 Task: Open Card Customer Support Review in Board Resource Allocation Optimization to Workspace Enterprise Resource Planning Software and add a team member Softage.1@softage.net, a label Purple, a checklist Financial Planning, an attachment from your onedrive, a color Purple and finally, add a card description 'Research and develop new service offering pricing strategy' and a comment 'This task requires us to be proactive in identifying potential risks and taking steps to mitigate them.'. Add a start date 'Jan 01, 1900' with a due date 'Jan 08, 1900'
Action: Mouse moved to (219, 145)
Screenshot: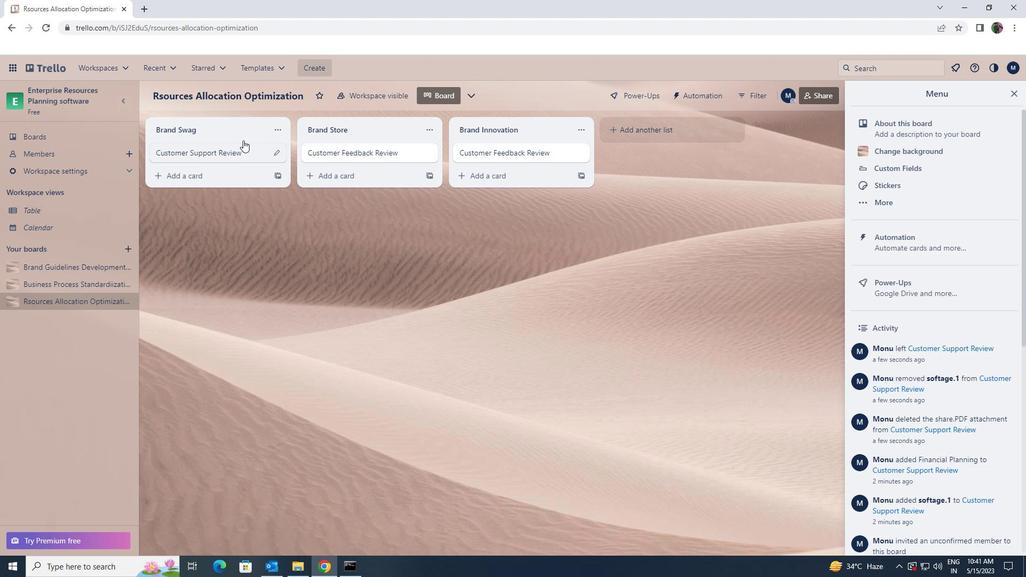 
Action: Mouse pressed left at (219, 145)
Screenshot: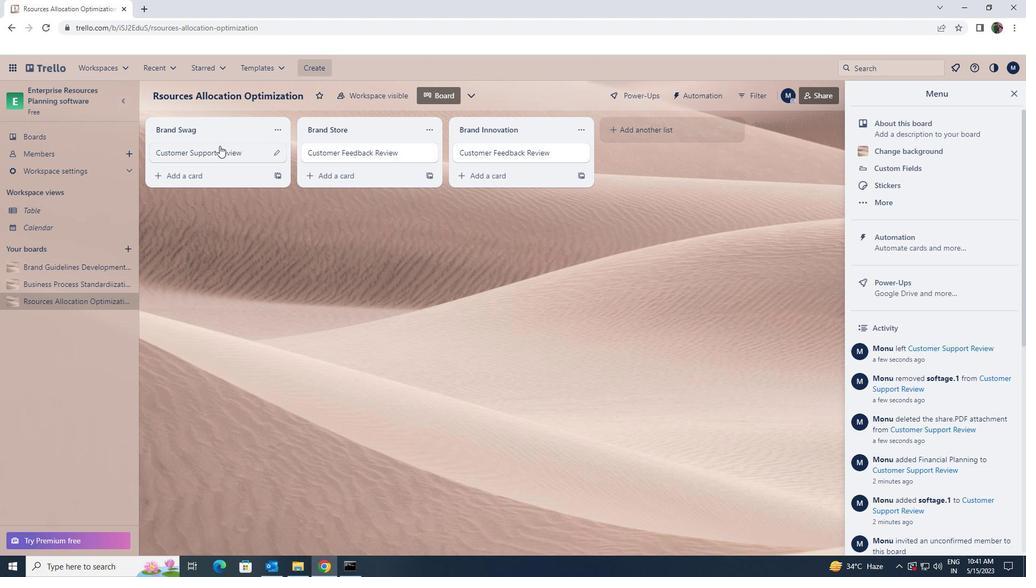 
Action: Mouse moved to (639, 151)
Screenshot: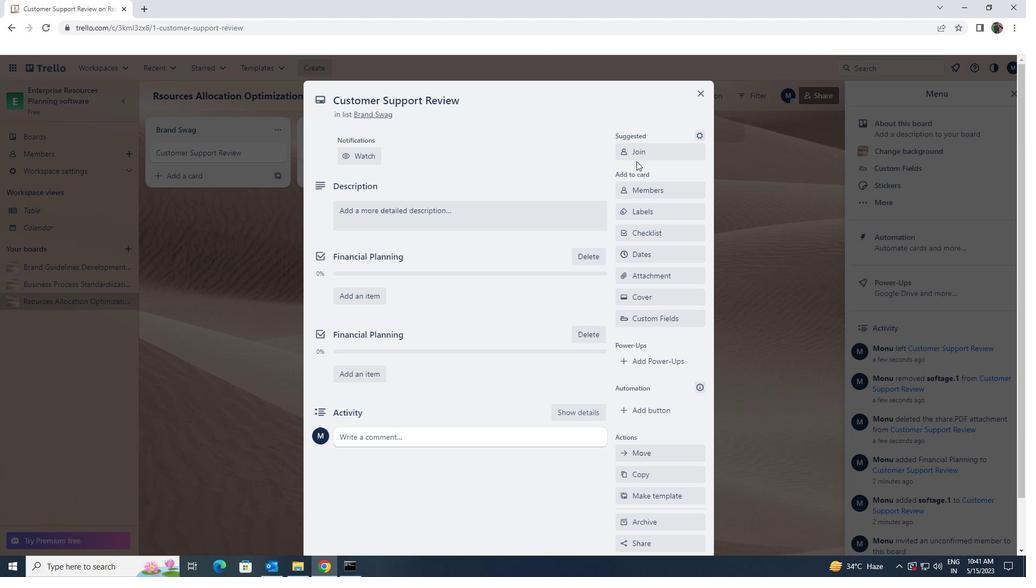 
Action: Mouse pressed left at (639, 151)
Screenshot: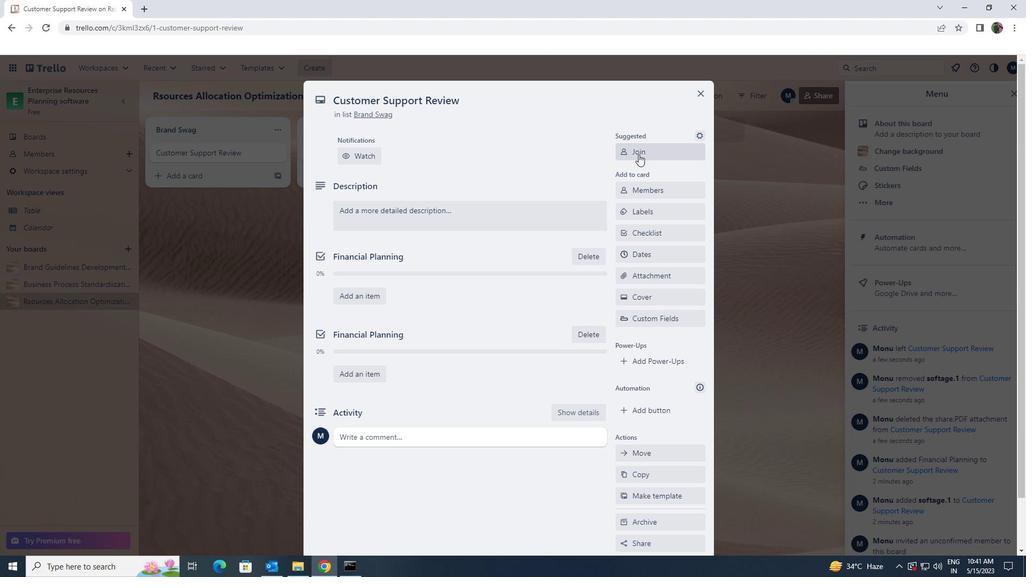 
Action: Mouse pressed left at (639, 151)
Screenshot: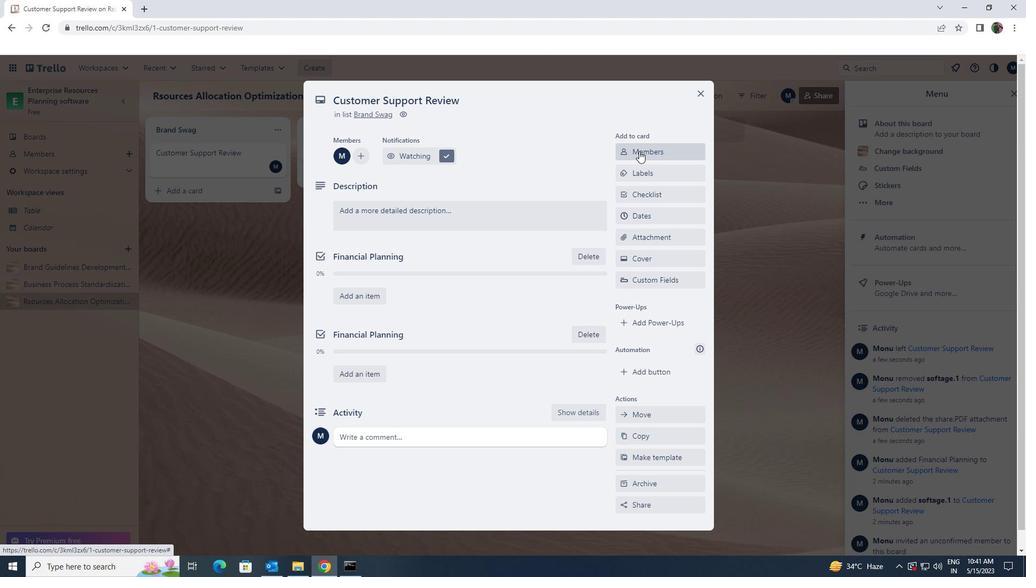 
Action: Key pressed softg<Key.backspace>age.1<Key.shift>@SOFTAGE.NET
Screenshot: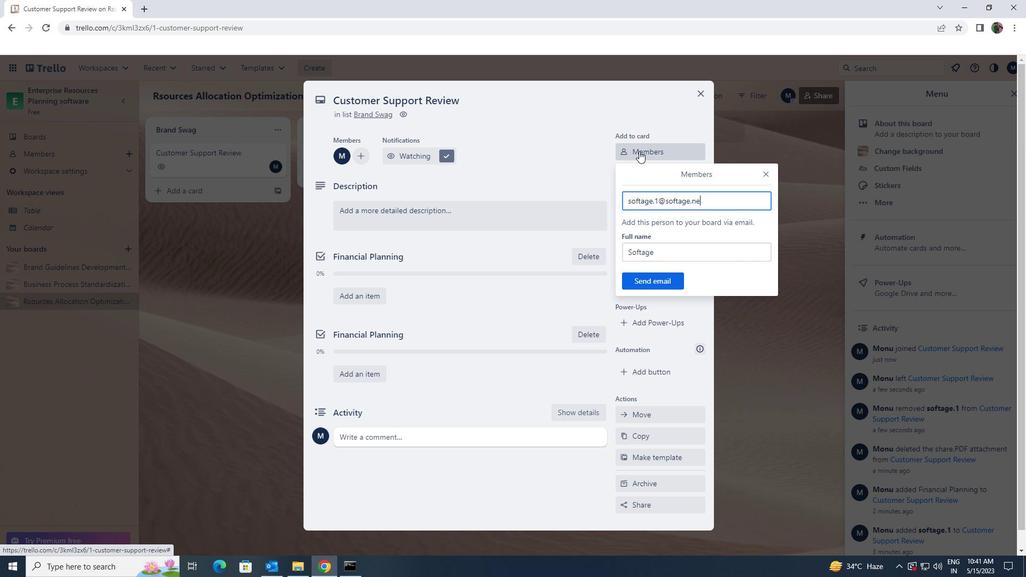 
Action: Mouse moved to (630, 276)
Screenshot: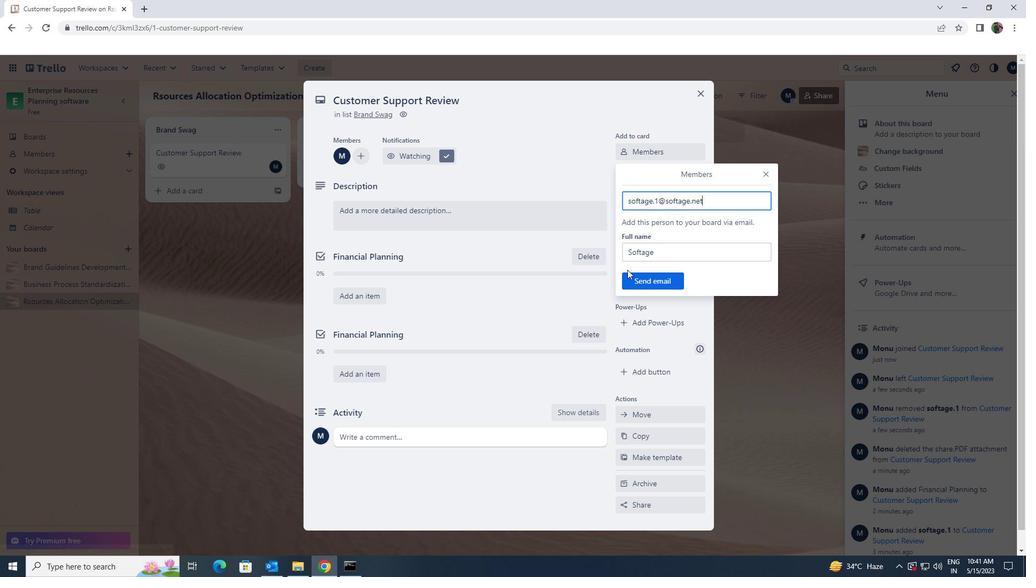 
Action: Mouse pressed left at (630, 276)
Screenshot: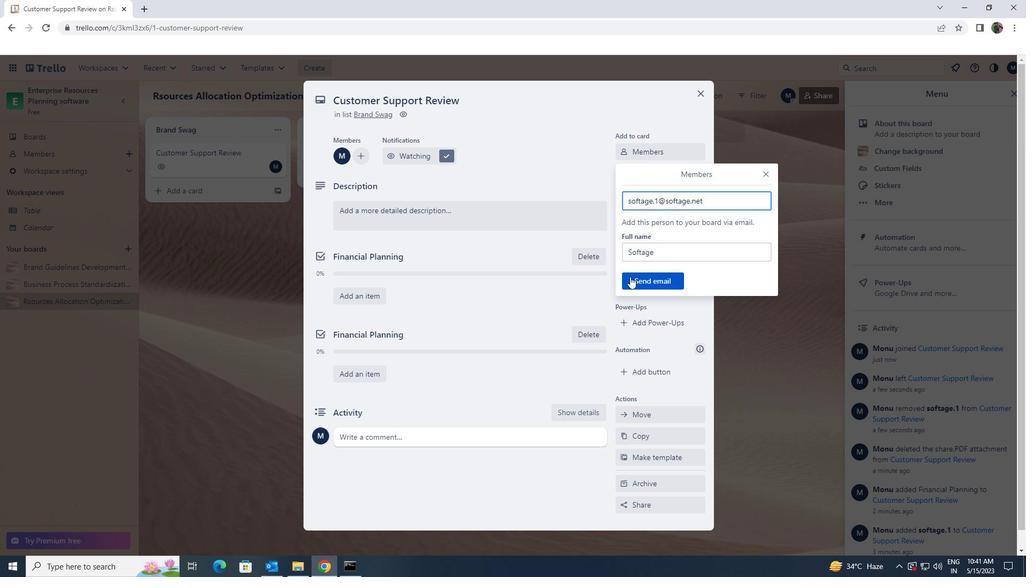 
Action: Mouse pressed left at (630, 276)
Screenshot: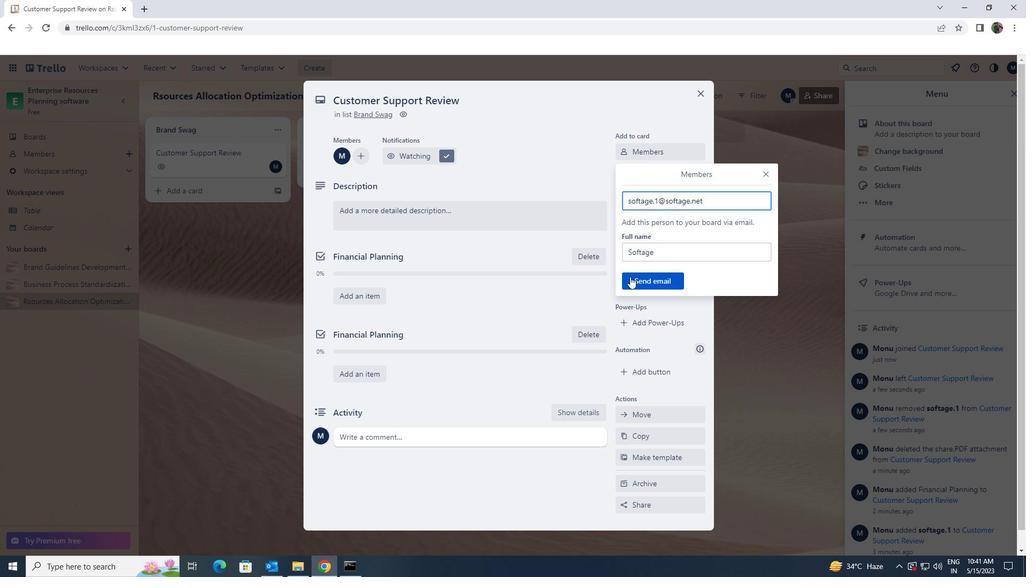 
Action: Mouse moved to (655, 177)
Screenshot: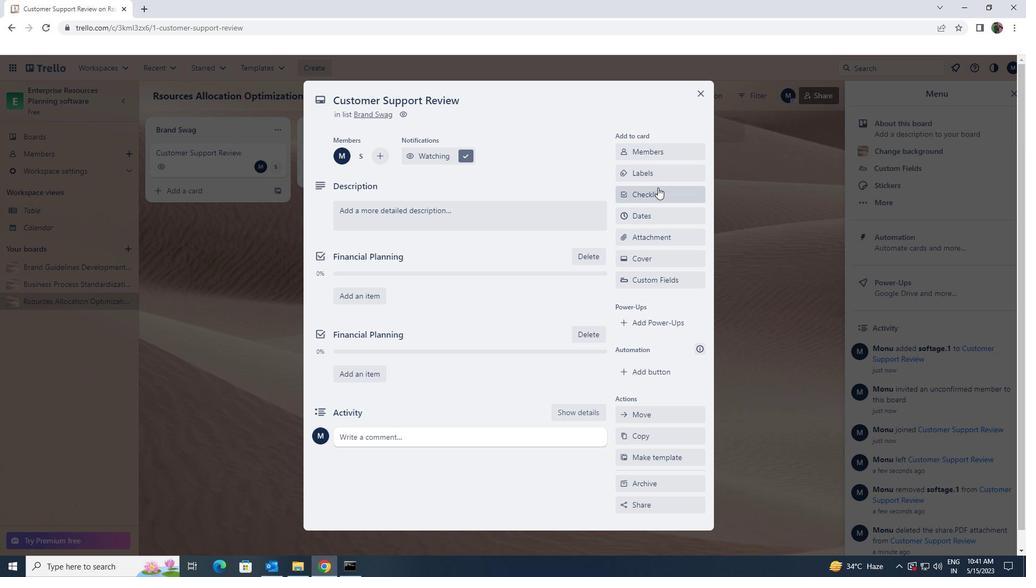 
Action: Mouse pressed left at (655, 177)
Screenshot: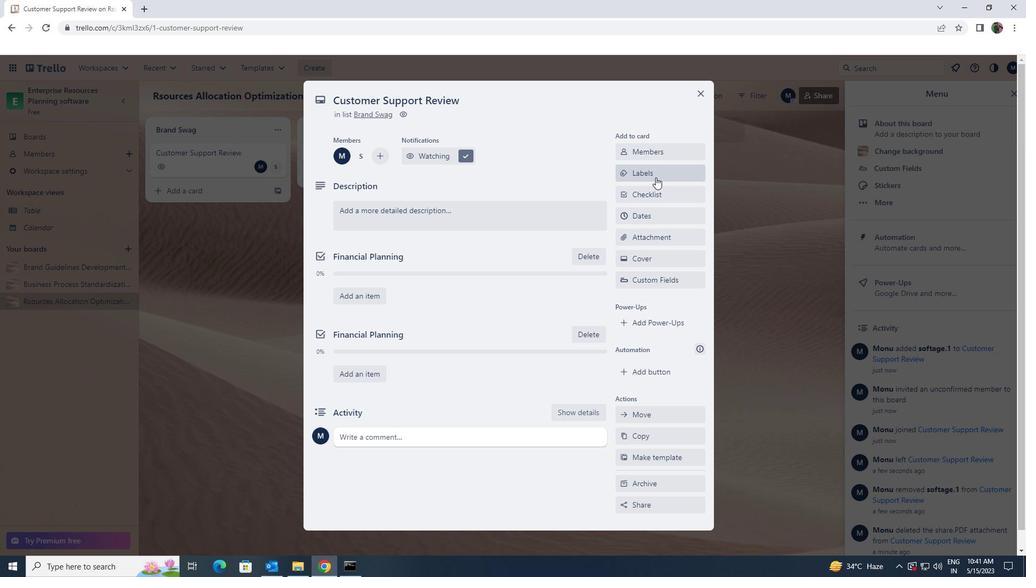 
Action: Mouse moved to (704, 411)
Screenshot: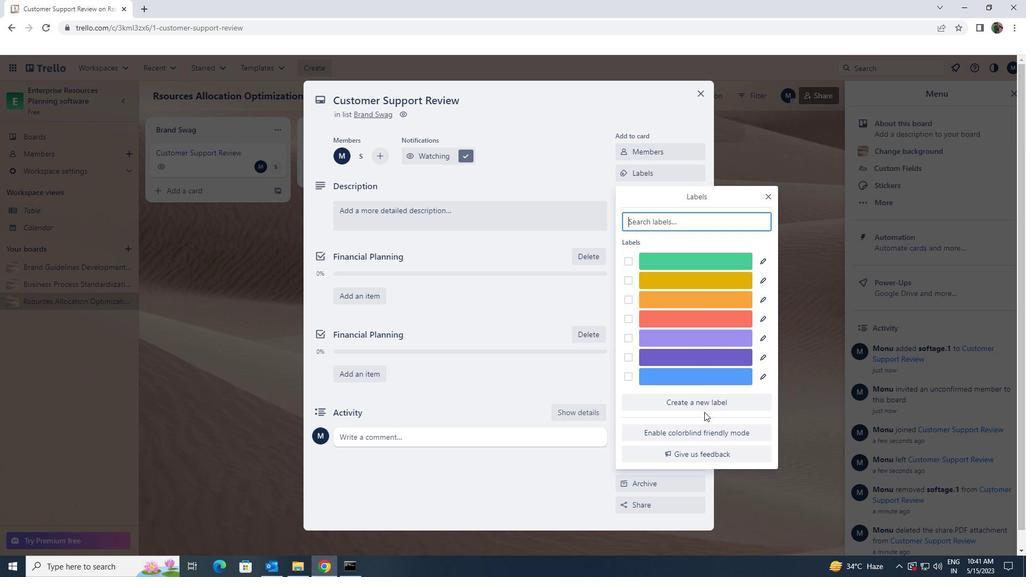 
Action: Mouse pressed left at (704, 411)
Screenshot: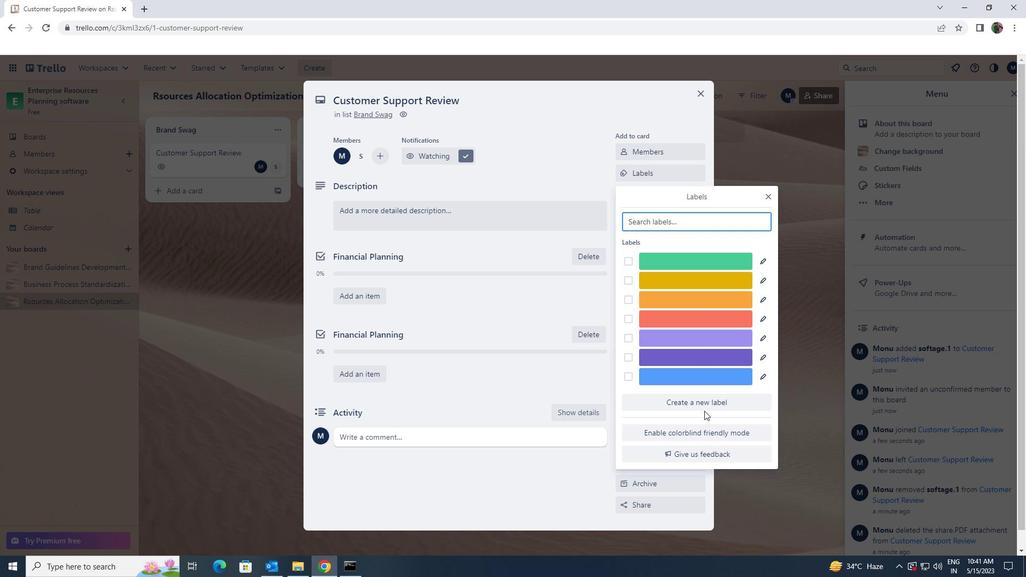 
Action: Mouse moved to (704, 400)
Screenshot: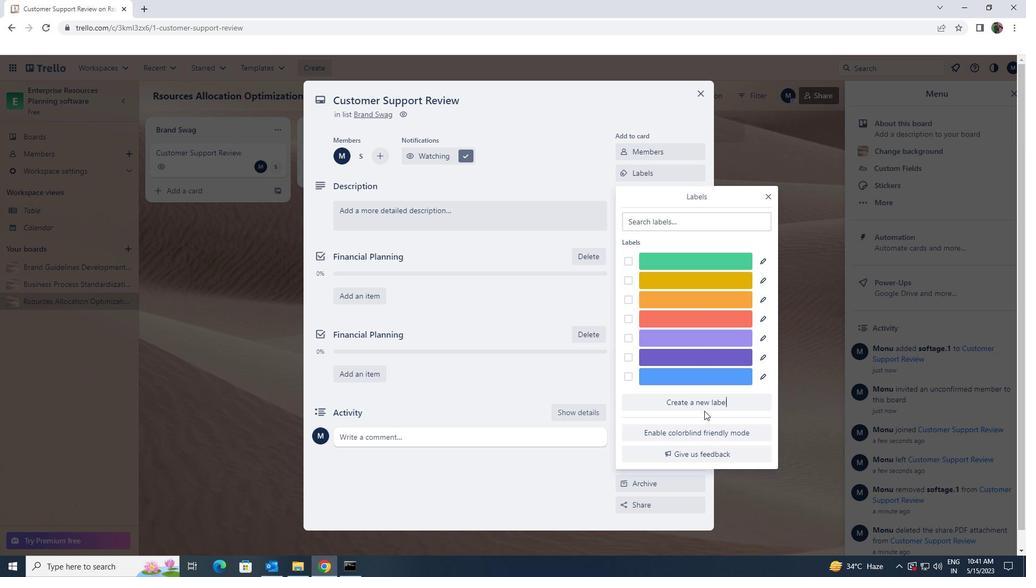 
Action: Mouse pressed left at (704, 400)
Screenshot: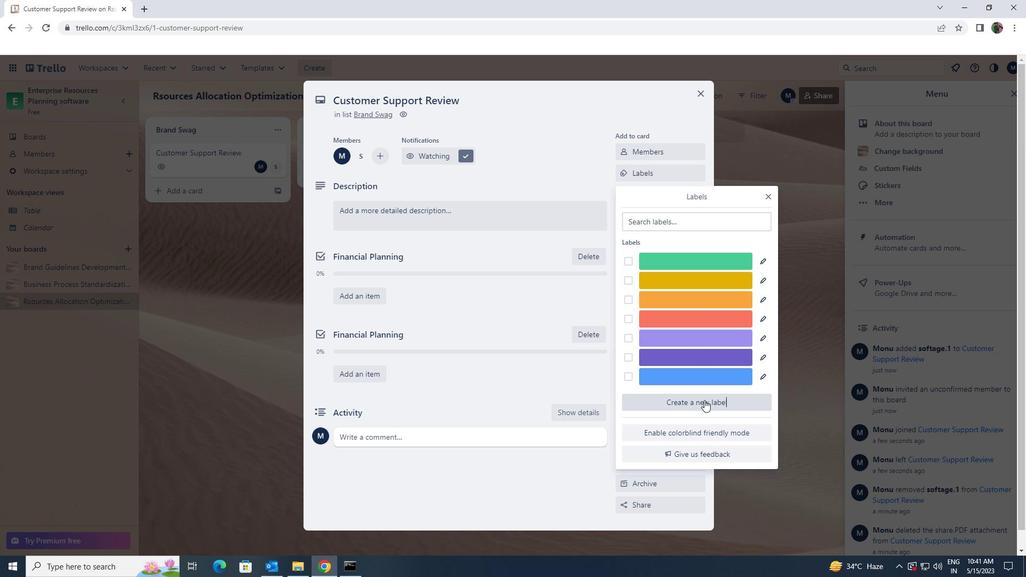 
Action: Mouse moved to (759, 370)
Screenshot: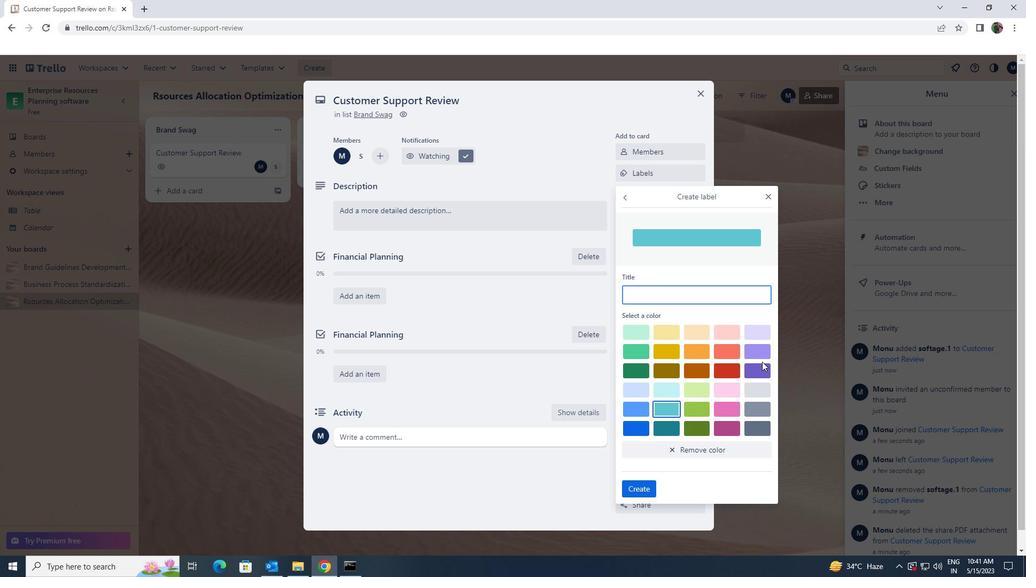 
Action: Mouse pressed left at (759, 370)
Screenshot: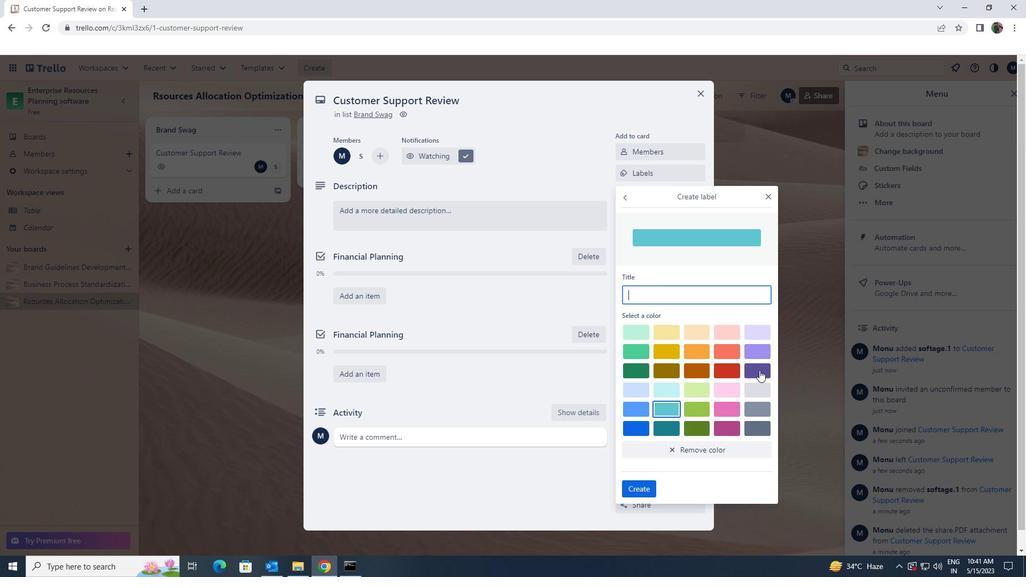 
Action: Mouse moved to (651, 486)
Screenshot: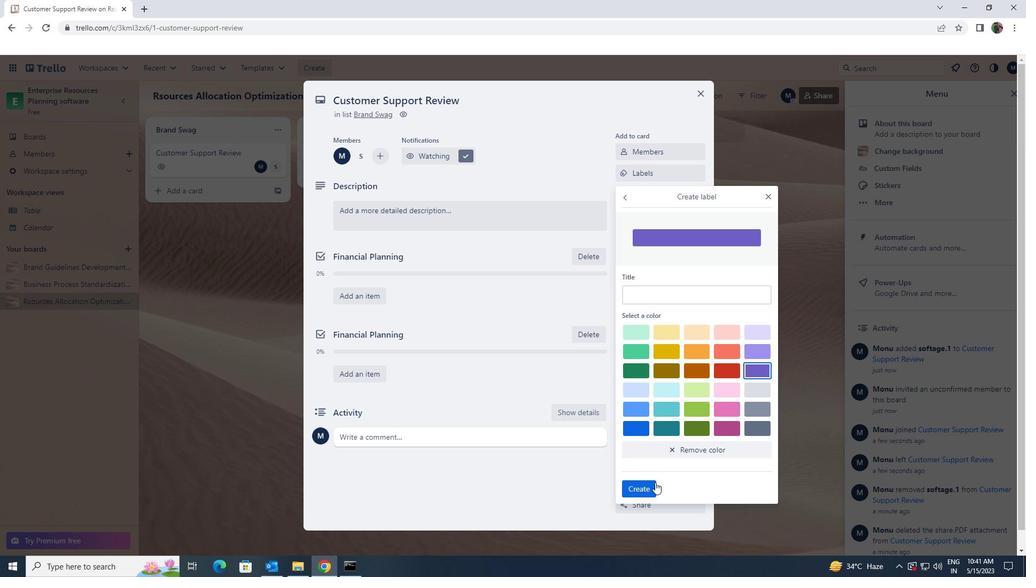 
Action: Mouse pressed left at (651, 486)
Screenshot: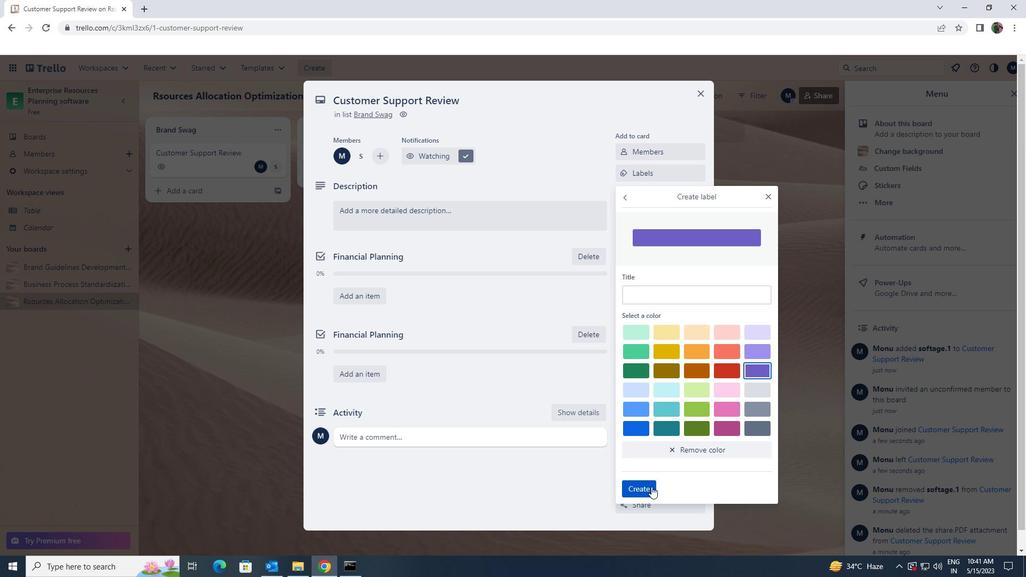 
Action: Mouse moved to (770, 194)
Screenshot: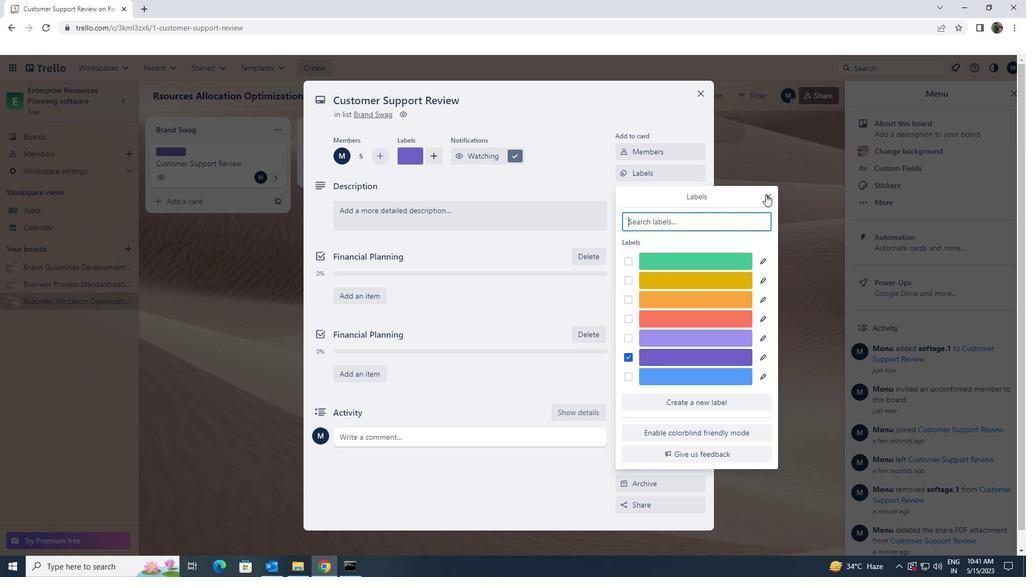 
Action: Mouse pressed left at (770, 194)
Screenshot: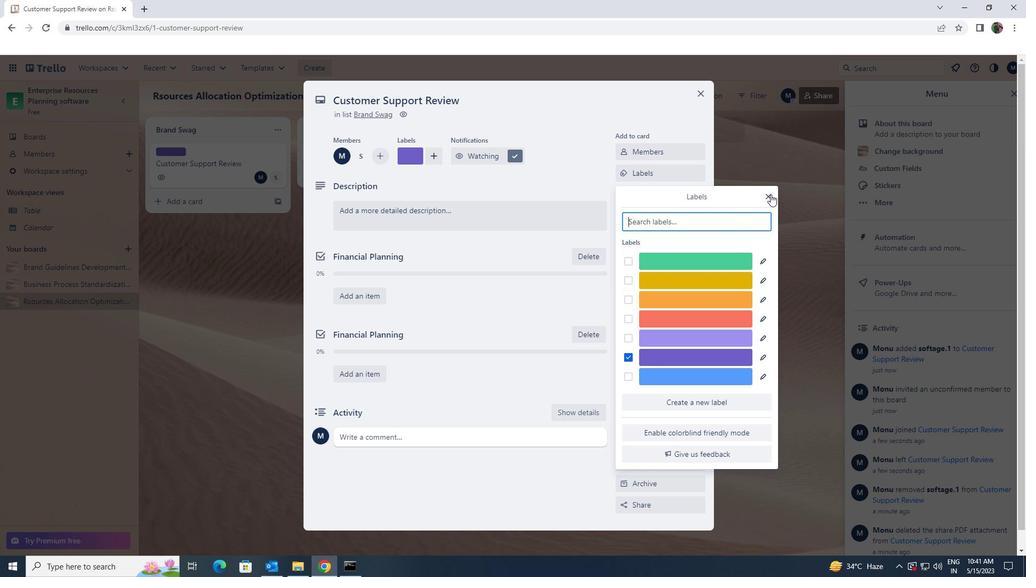 
Action: Mouse moved to (691, 197)
Screenshot: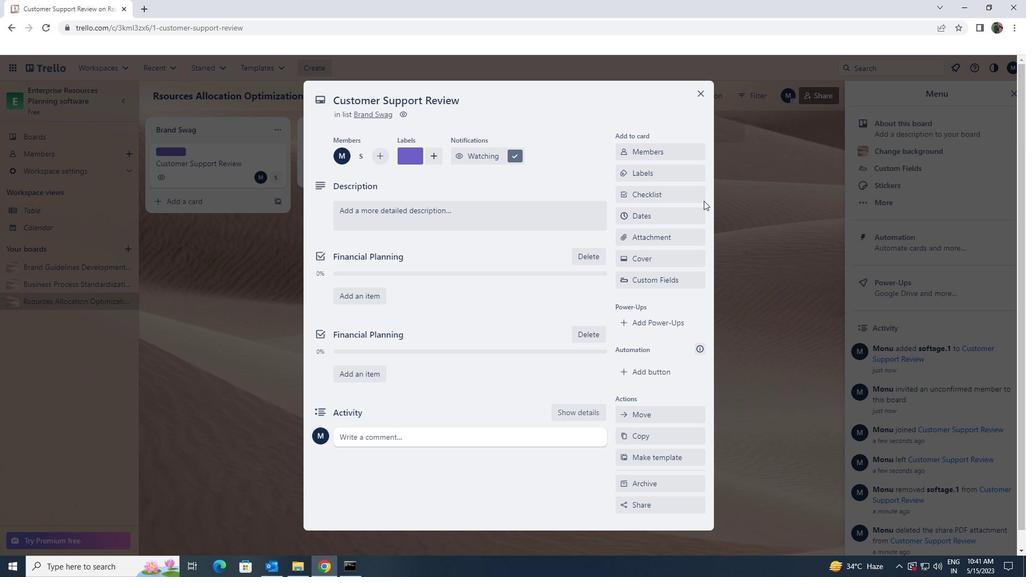 
Action: Mouse pressed left at (691, 197)
Screenshot: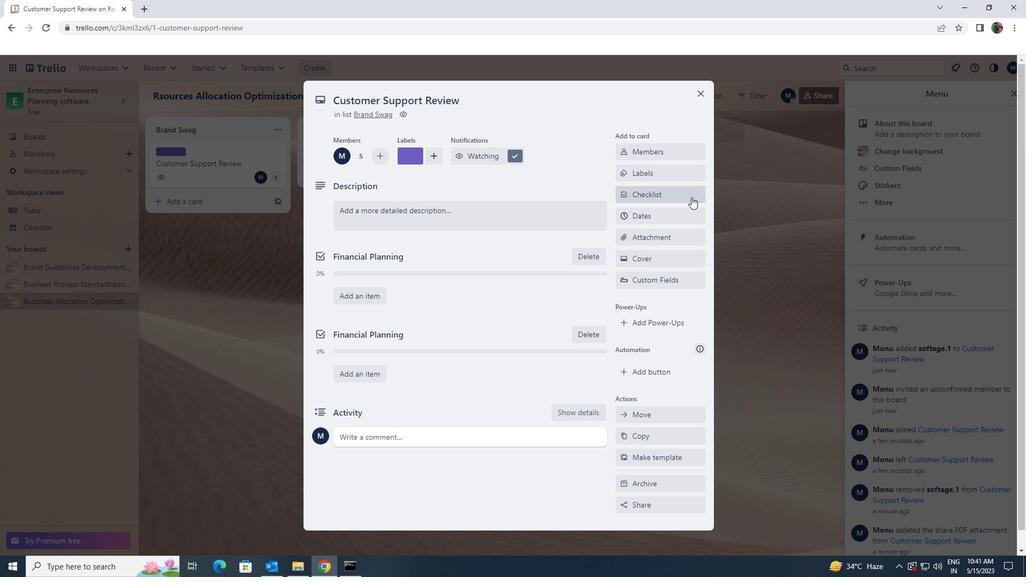 
Action: Key pressed <Key.shift>FINANCIAL<Key.space><Key.shift>PLANNING
Screenshot: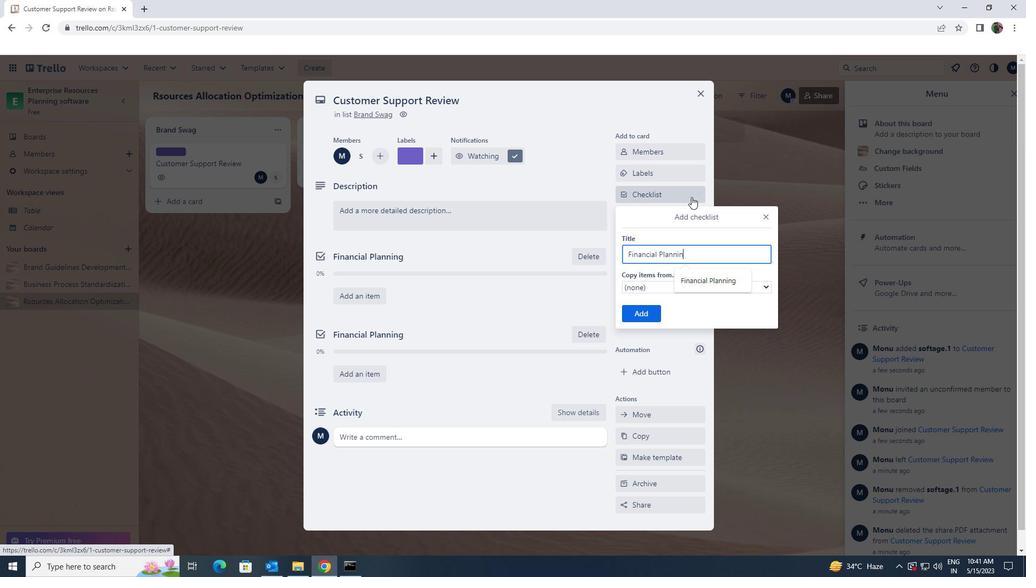 
Action: Mouse moved to (656, 310)
Screenshot: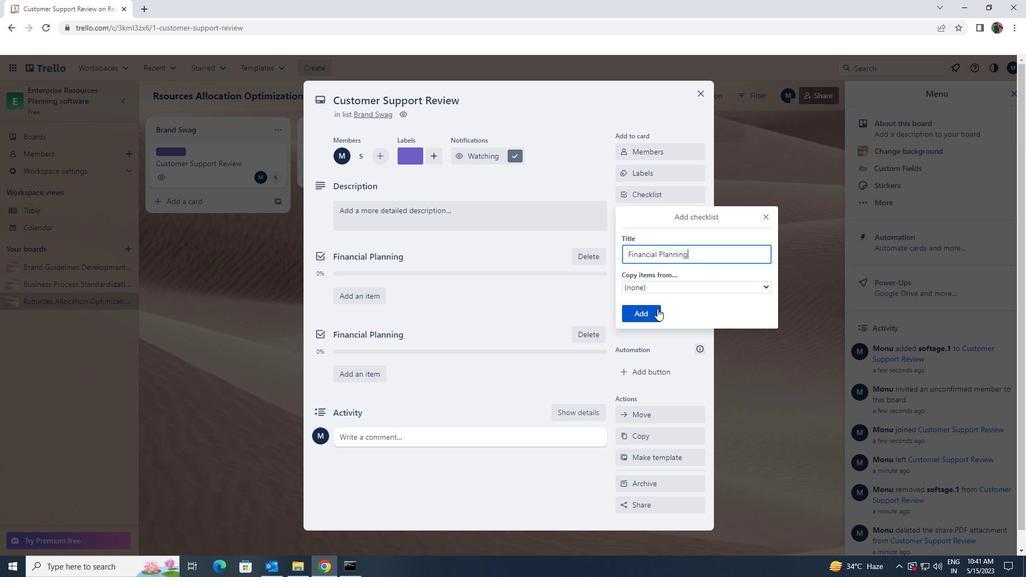 
Action: Mouse pressed left at (656, 310)
Screenshot: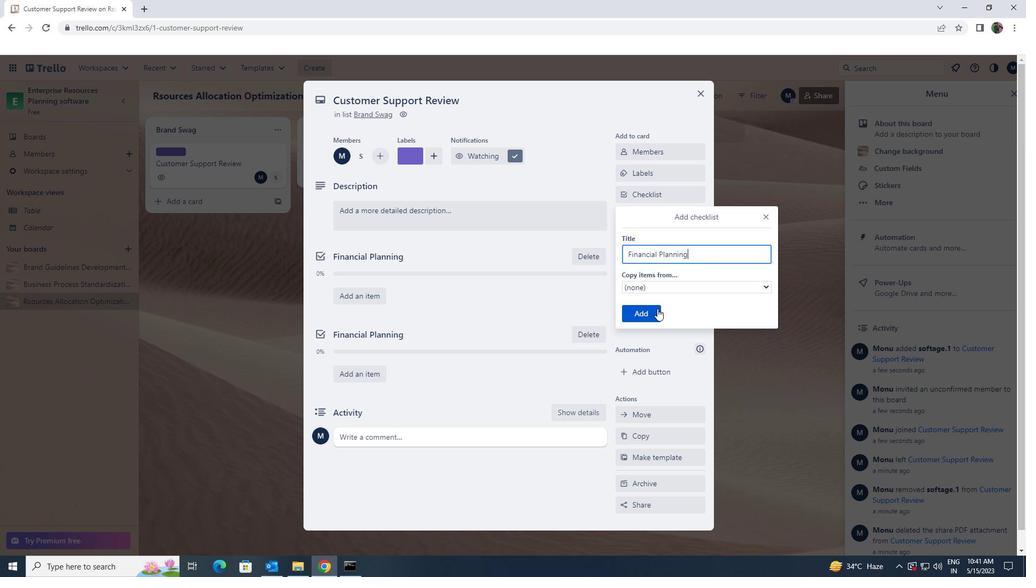 
Action: Mouse moved to (660, 242)
Screenshot: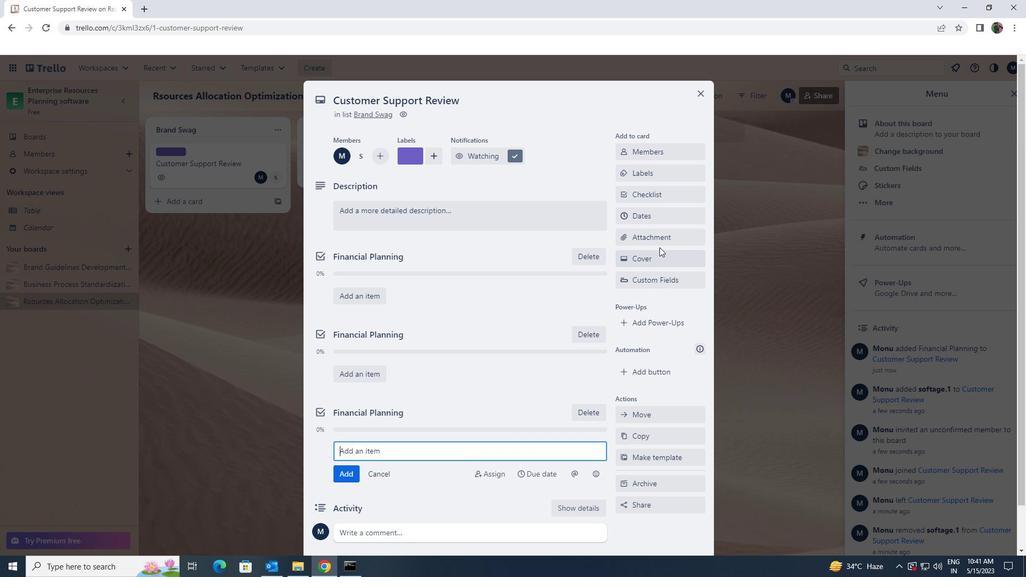 
Action: Mouse pressed left at (660, 242)
Screenshot: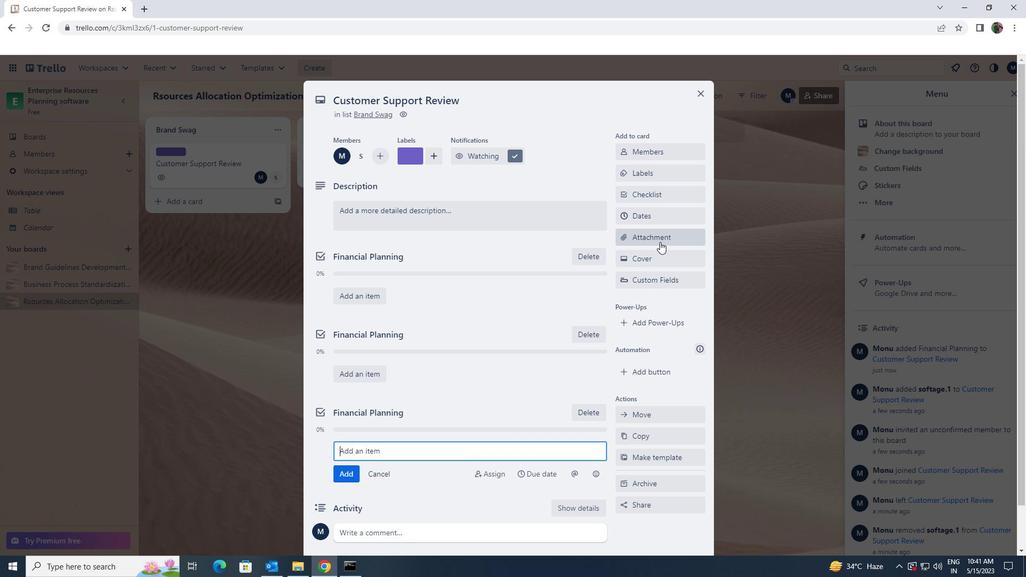 
Action: Mouse moved to (663, 315)
Screenshot: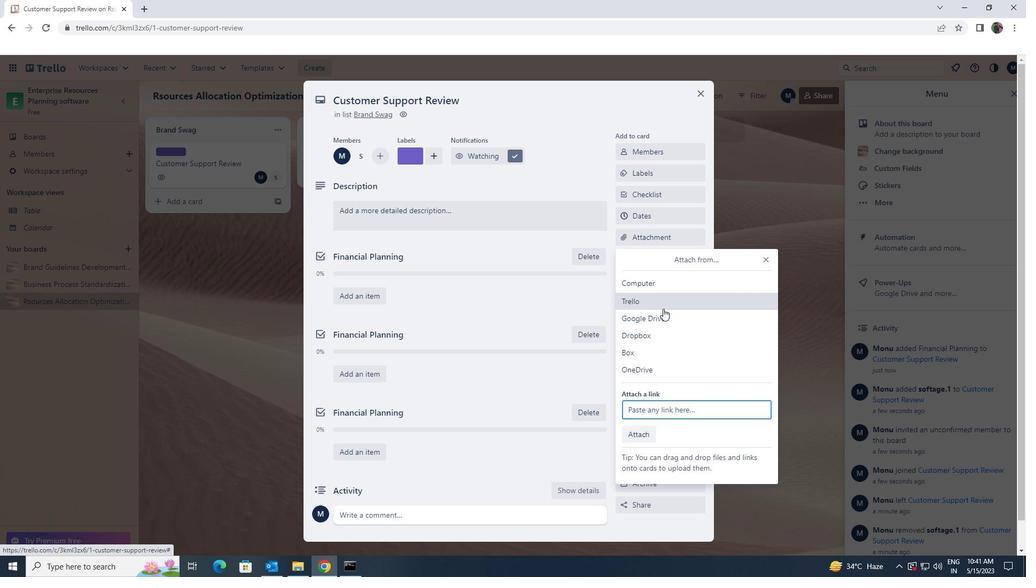
Action: Mouse pressed left at (663, 315)
Screenshot: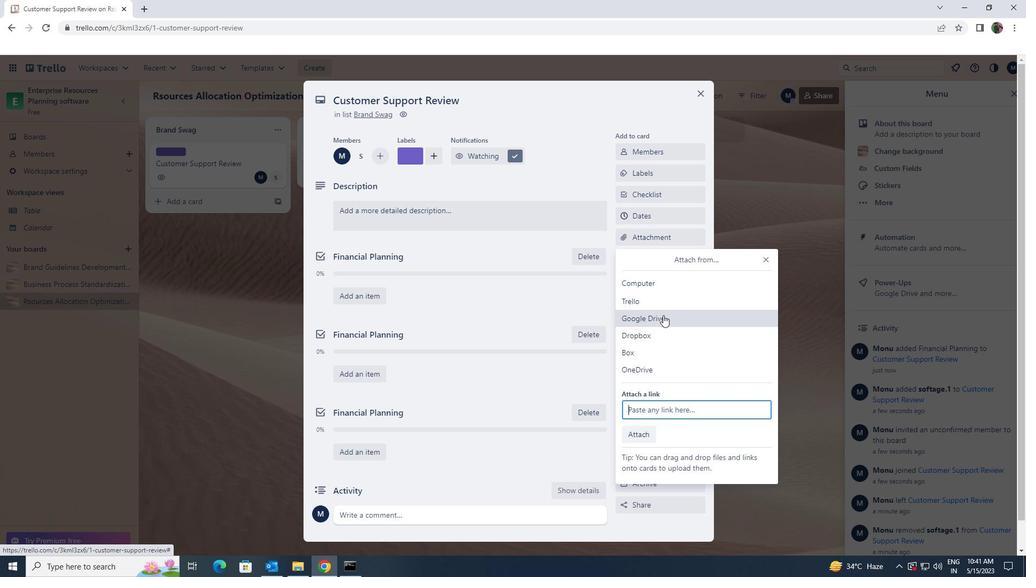
Action: Mouse moved to (434, 379)
Screenshot: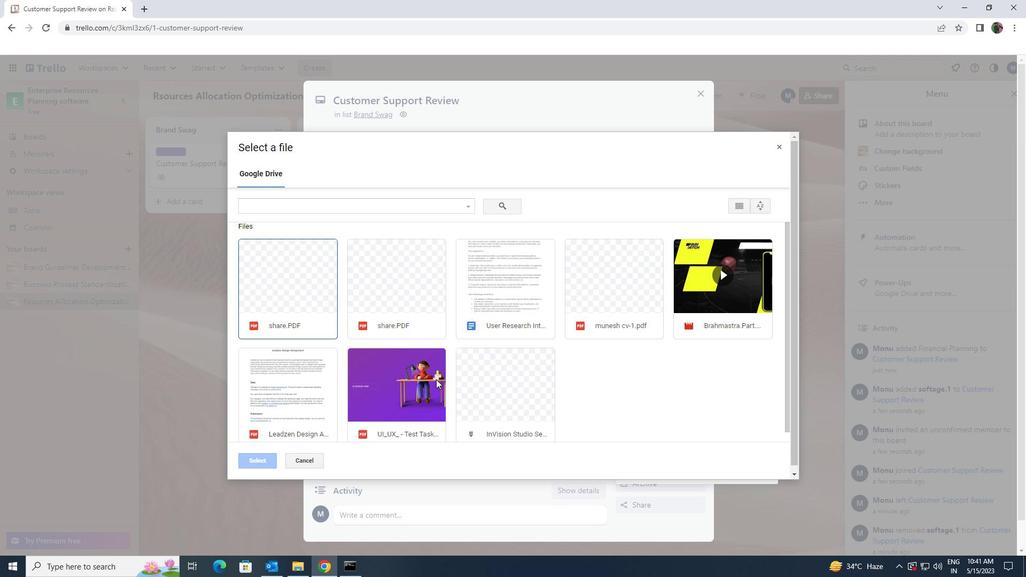 
Action: Mouse pressed left at (434, 379)
Screenshot: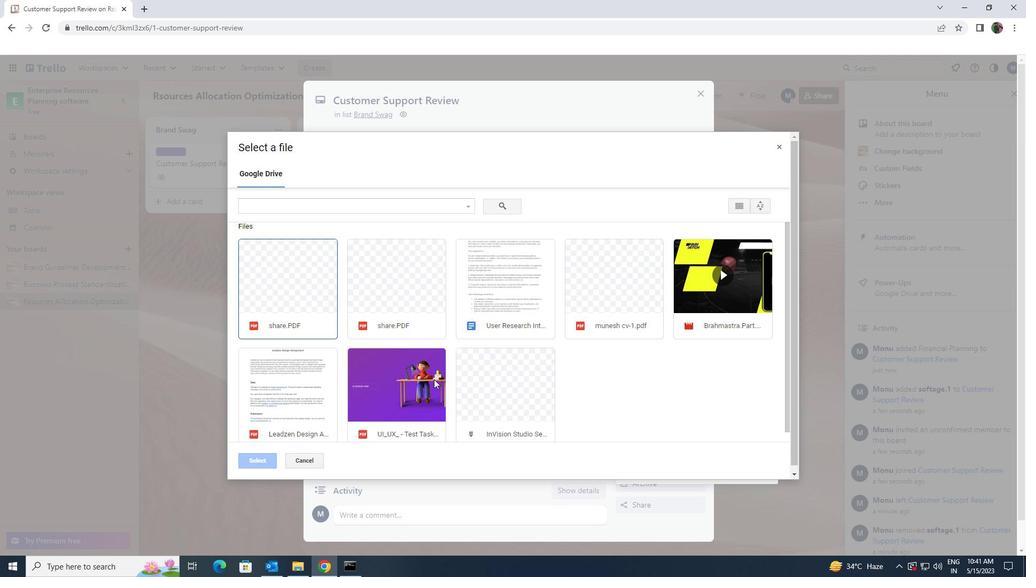 
Action: Mouse moved to (270, 463)
Screenshot: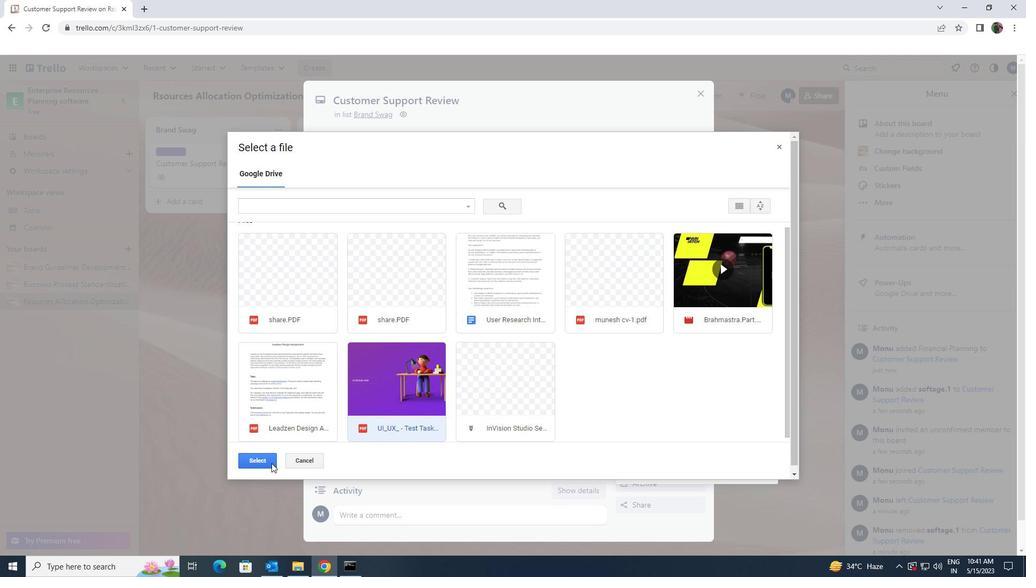 
Action: Mouse pressed left at (270, 463)
Screenshot: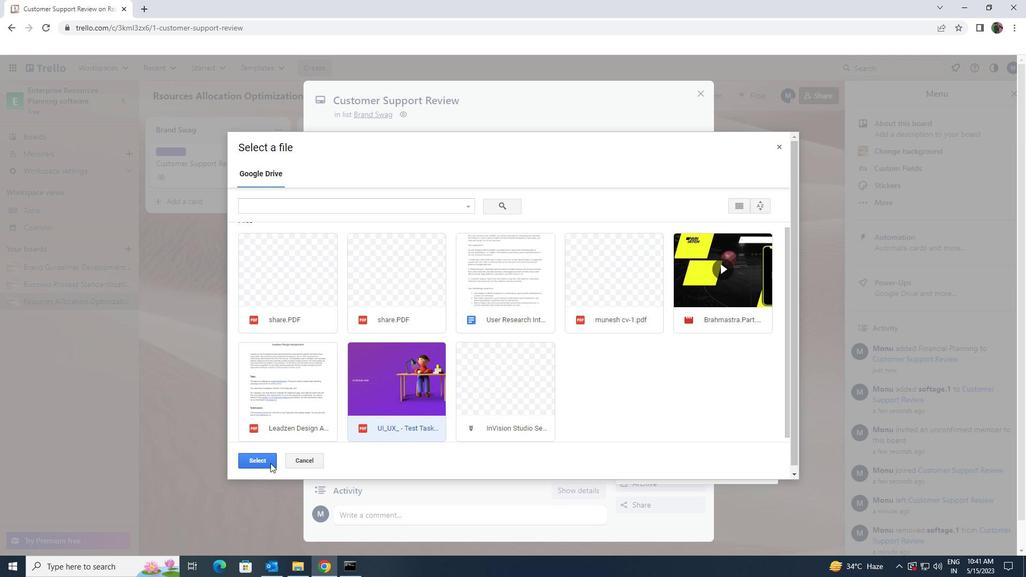 
Action: Mouse moved to (395, 214)
Screenshot: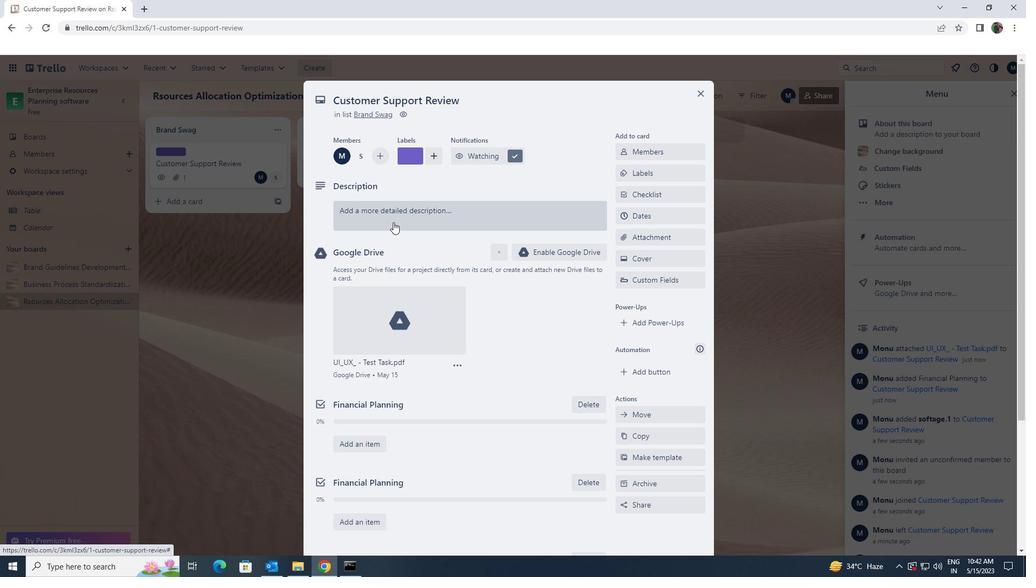 
Action: Mouse pressed left at (395, 214)
Screenshot: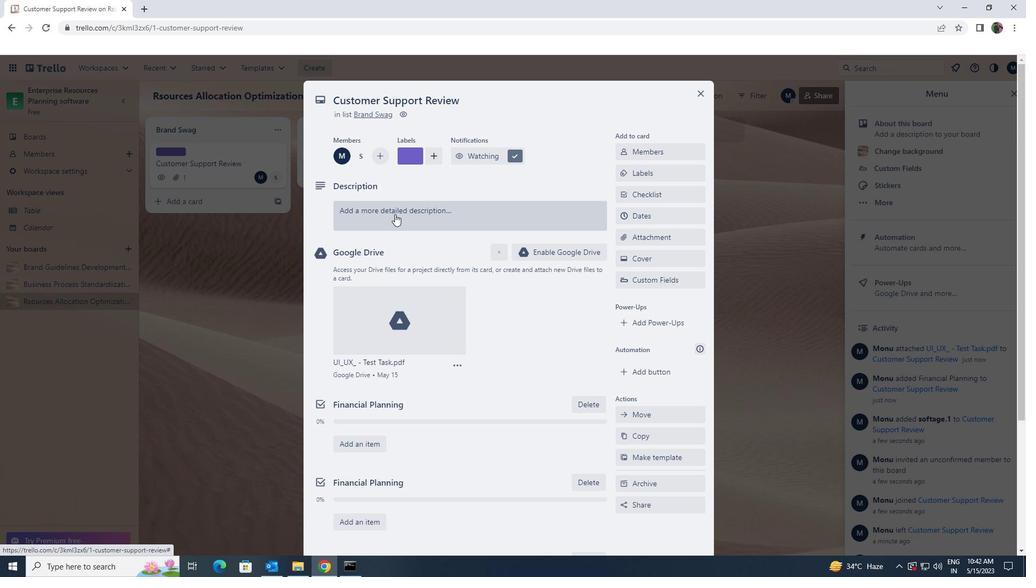 
Action: Key pressed <Key.shift><Key.shift>RESERACH<Key.space>AND<Key.space><Key.shift>DEVELOP<Key.space>NEW<Key.space>SERVICE<Key.space>OFFERING<Key.space><Key.shift>PRICING<Key.space><Key.shift>STA<Key.backspace>RATEGY
Screenshot: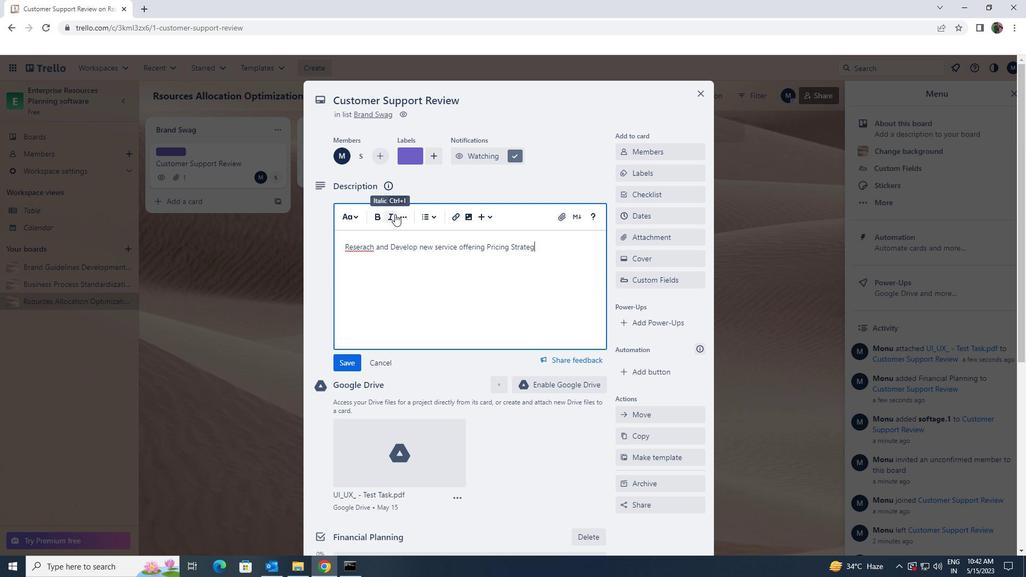 
Action: Mouse moved to (358, 248)
Screenshot: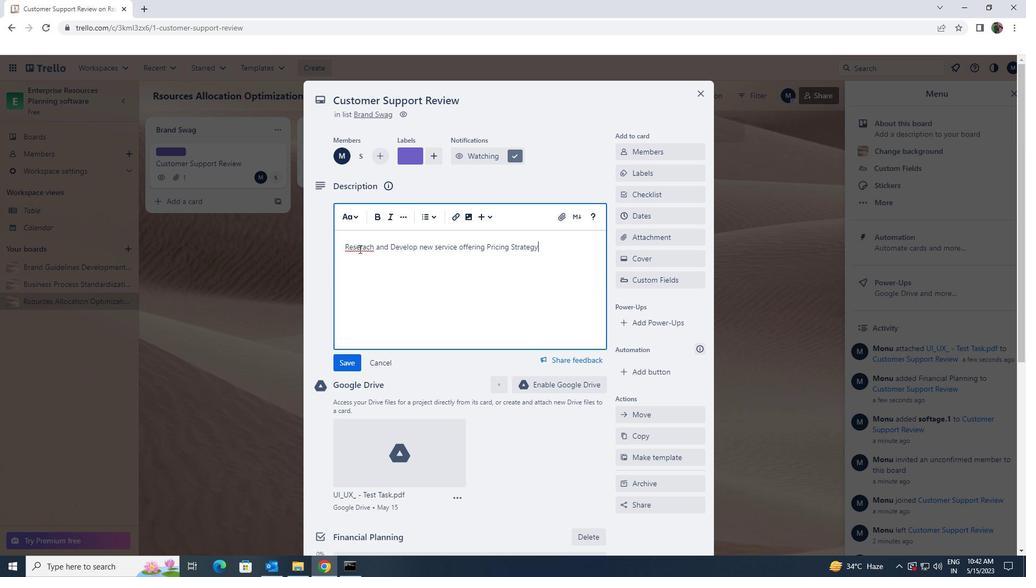 
Action: Mouse pressed left at (358, 248)
Screenshot: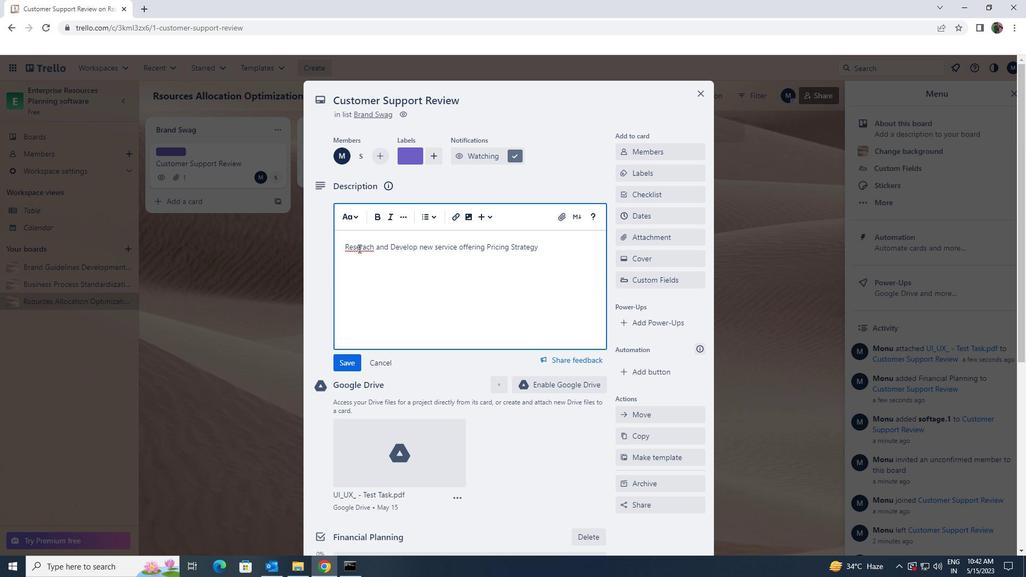 
Action: Key pressed A
Screenshot: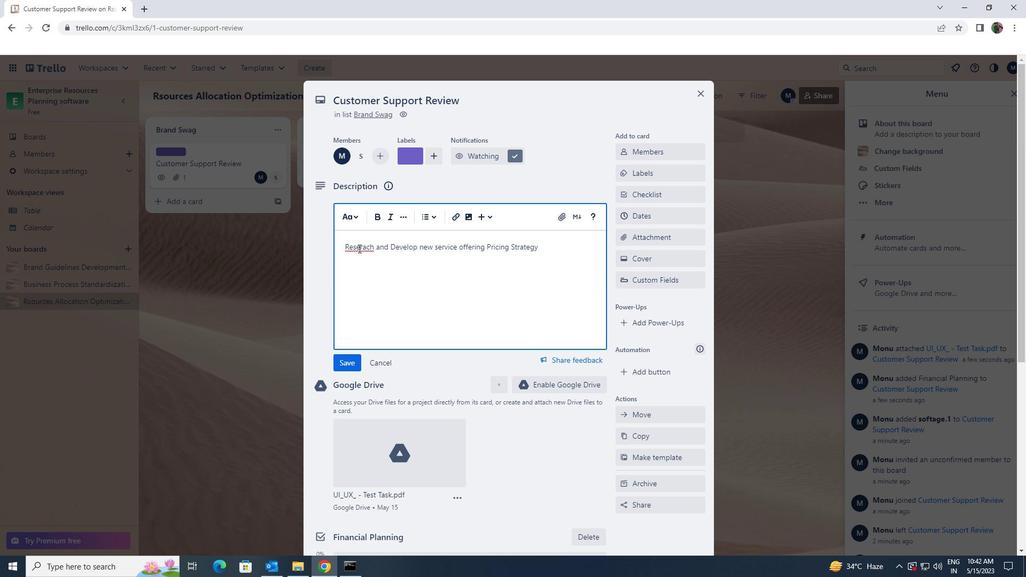 
Action: Mouse moved to (372, 243)
Screenshot: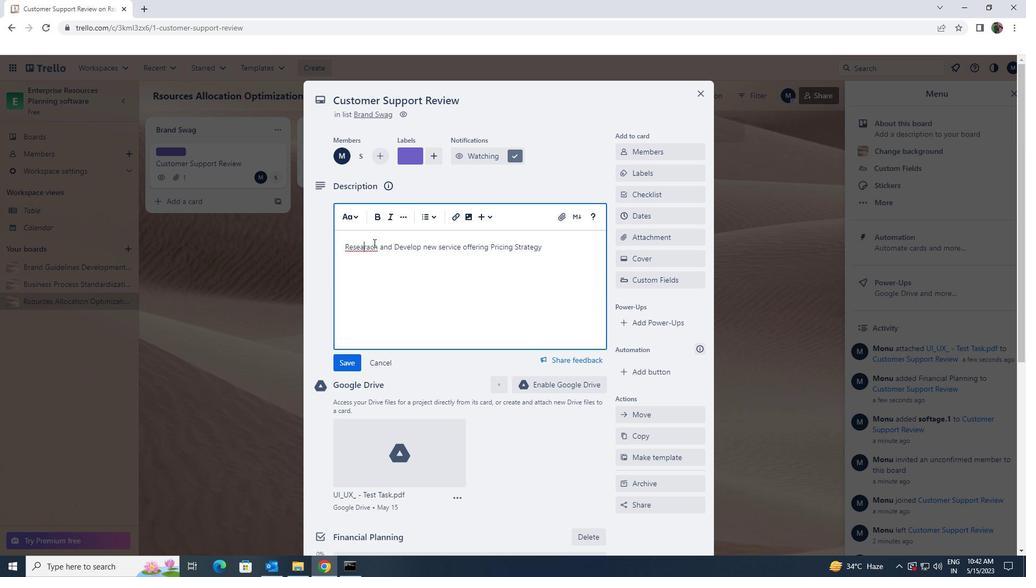 
Action: Mouse pressed left at (372, 243)
Screenshot: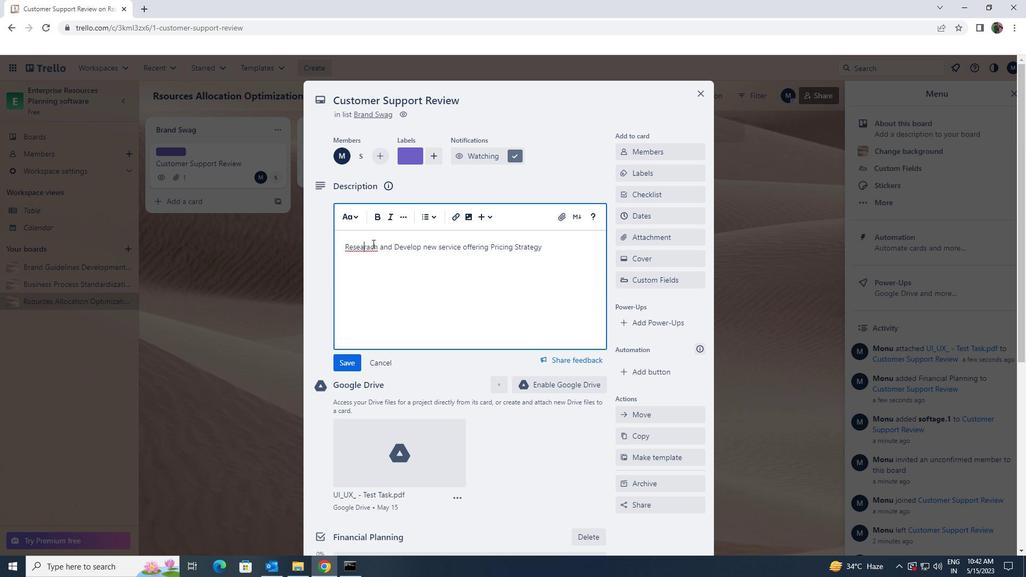 
Action: Mouse moved to (364, 245)
Screenshot: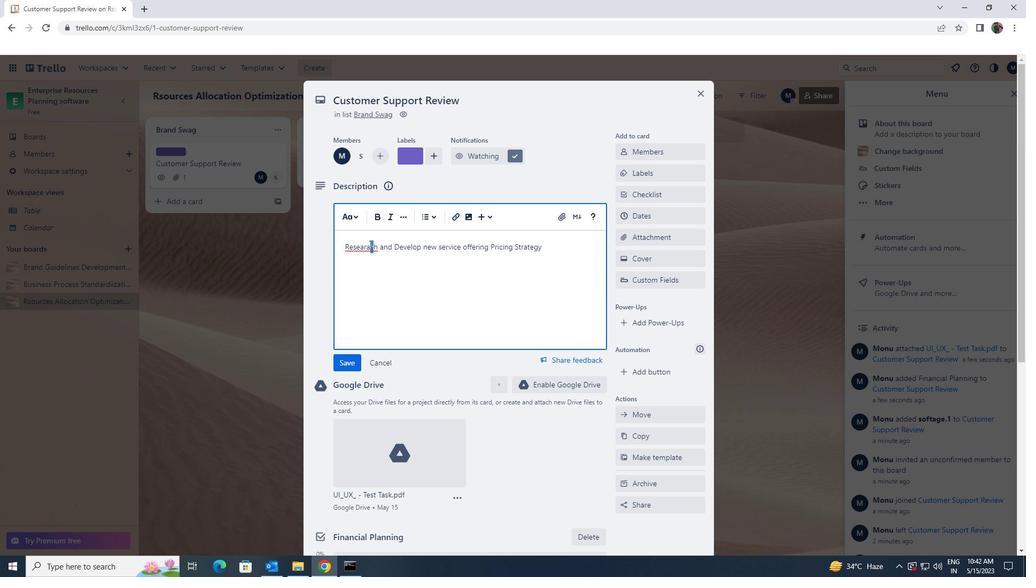 
Action: Key pressed <Key.backspace>
Screenshot: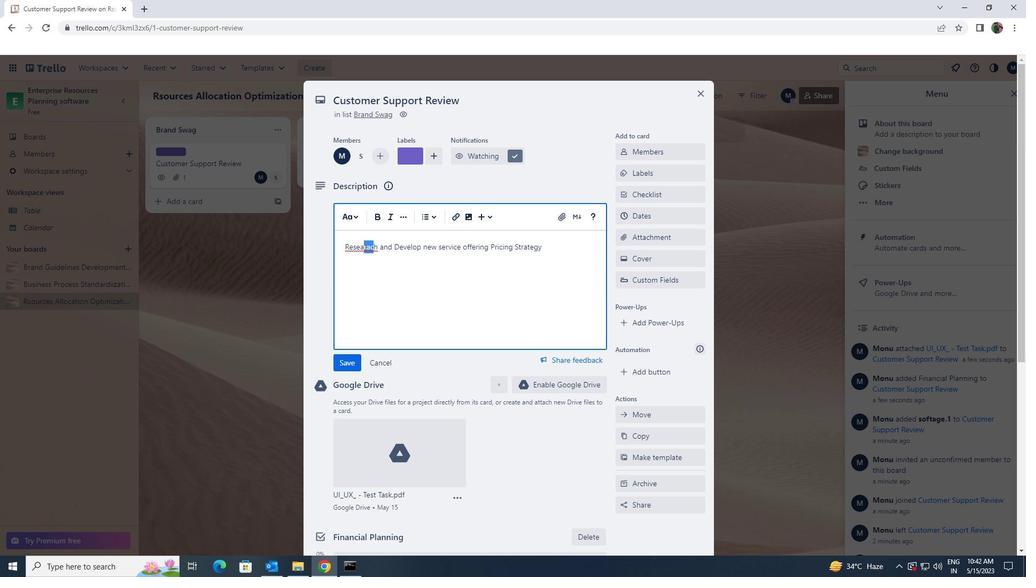 
Action: Mouse moved to (359, 246)
Screenshot: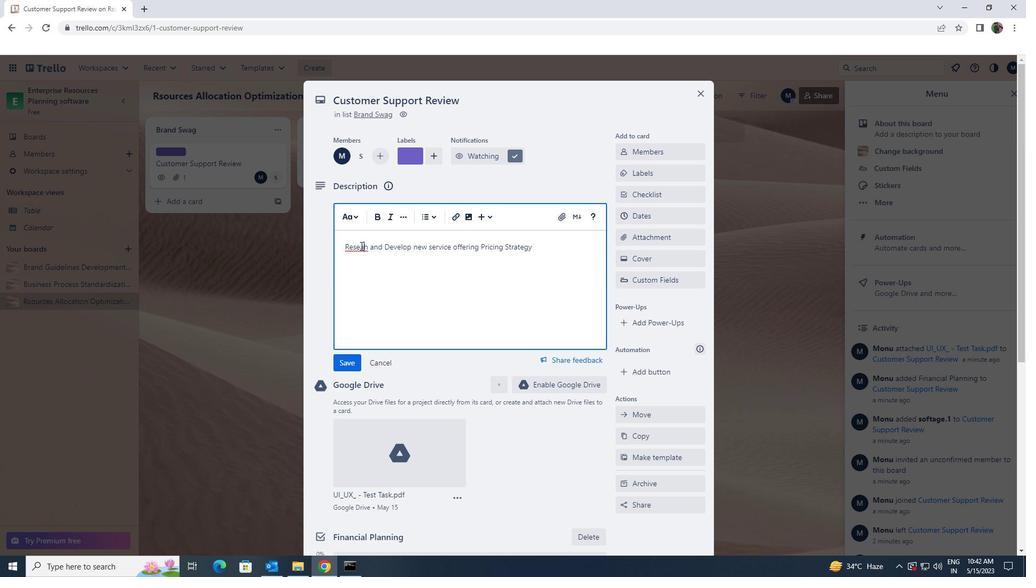 
Action: Mouse pressed left at (359, 246)
Screenshot: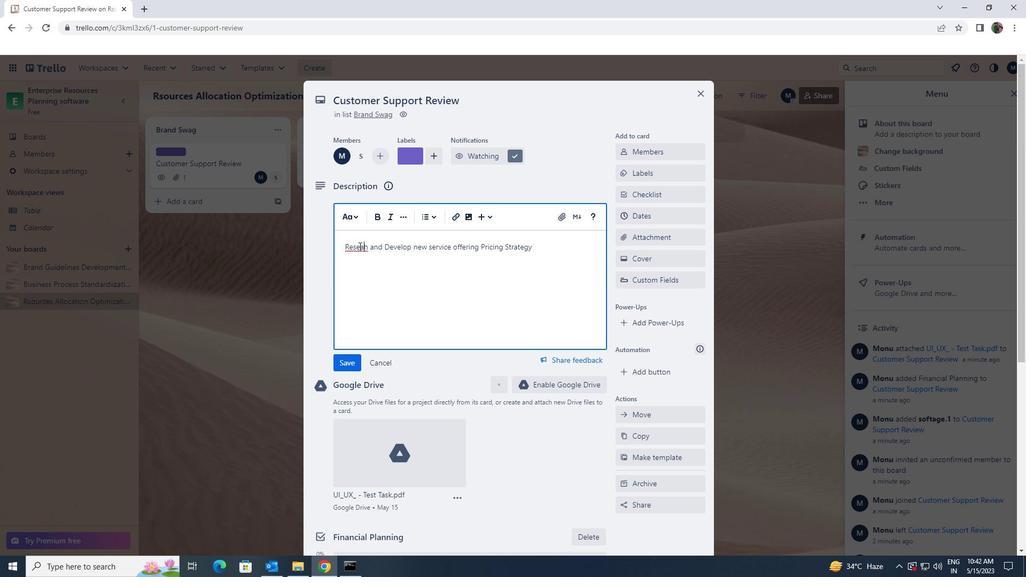 
Action: Mouse moved to (364, 246)
Screenshot: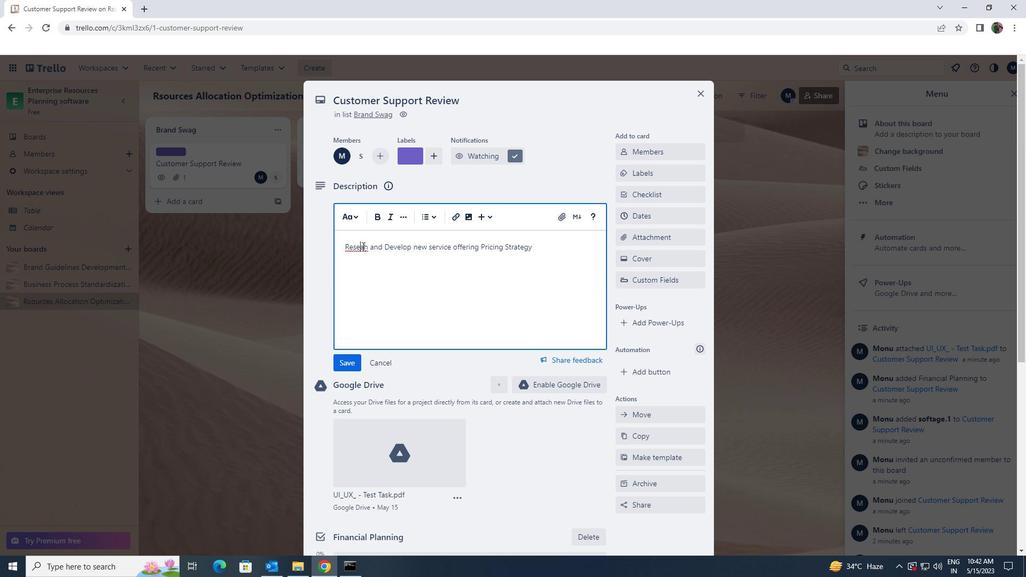 
Action: Mouse pressed left at (364, 246)
Screenshot: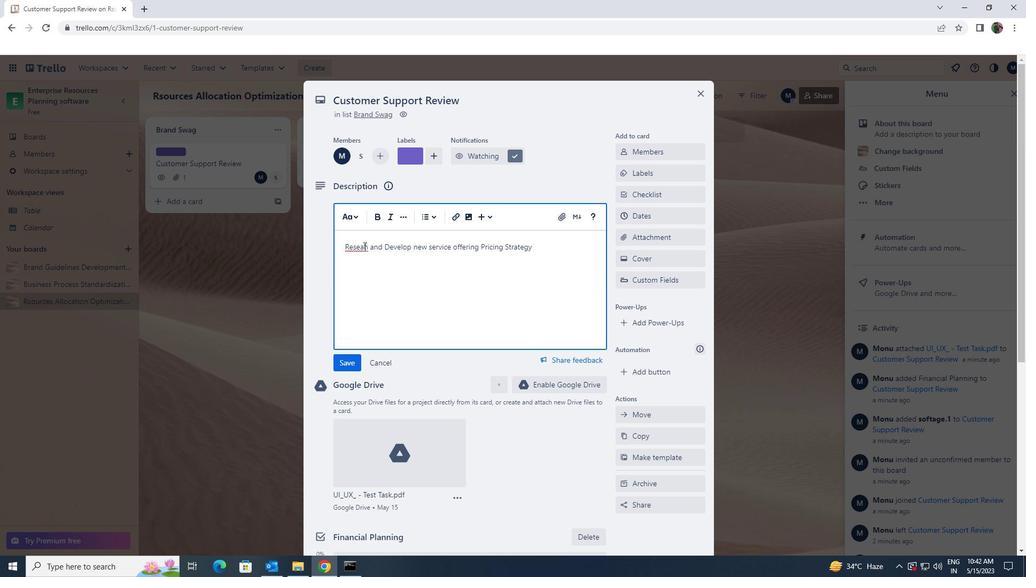 
Action: Key pressed R
Screenshot: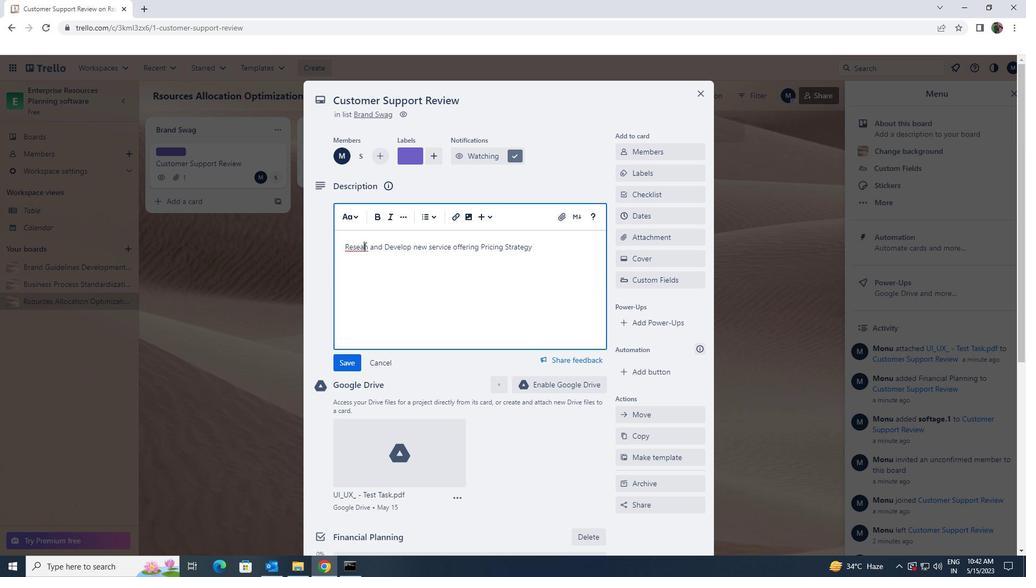 
Action: Mouse moved to (352, 359)
Screenshot: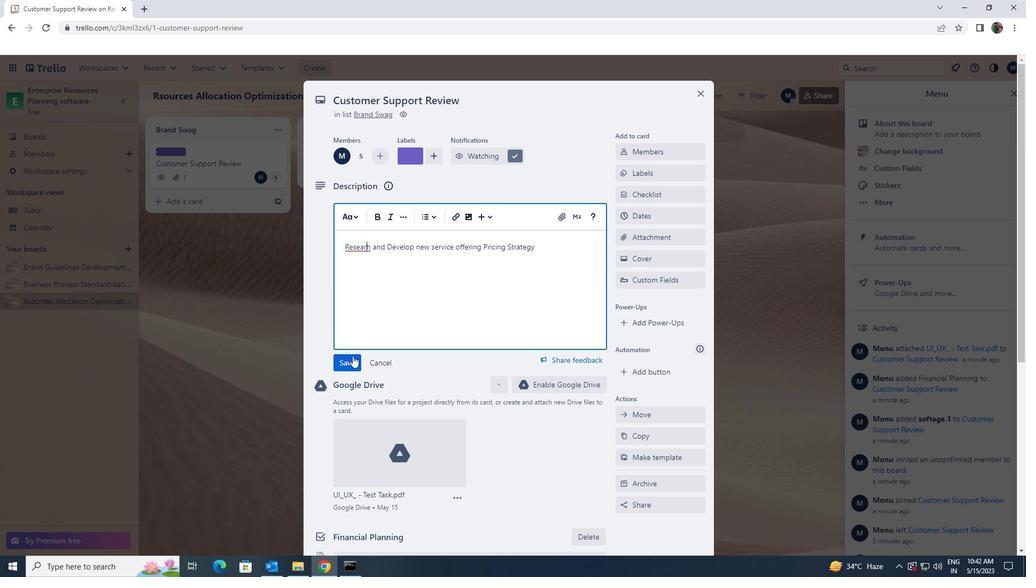 
Action: Mouse pressed left at (352, 359)
Screenshot: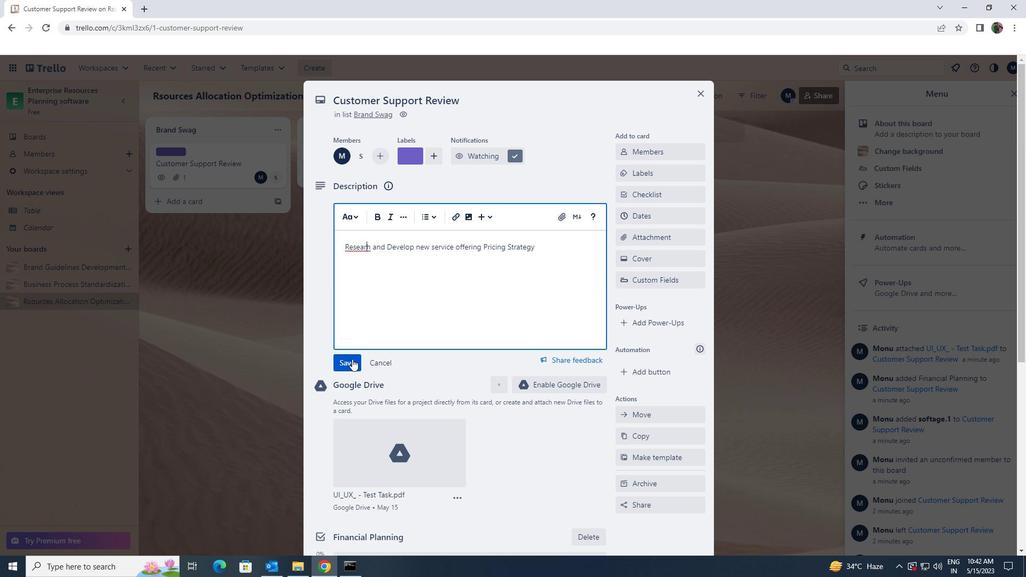 
Action: Mouse scrolled (352, 358) with delta (0, 0)
Screenshot: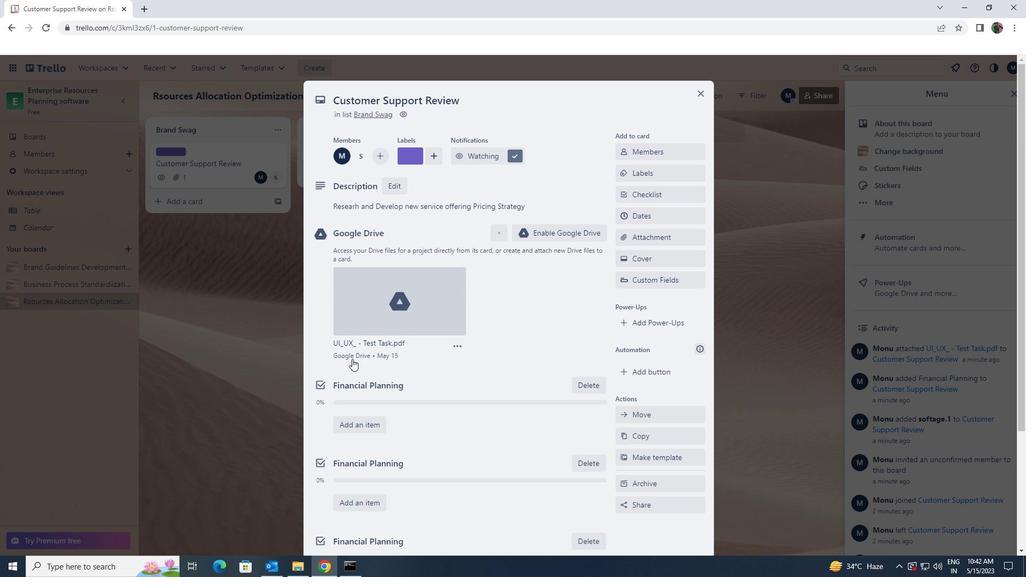 
Action: Mouse scrolled (352, 358) with delta (0, 0)
Screenshot: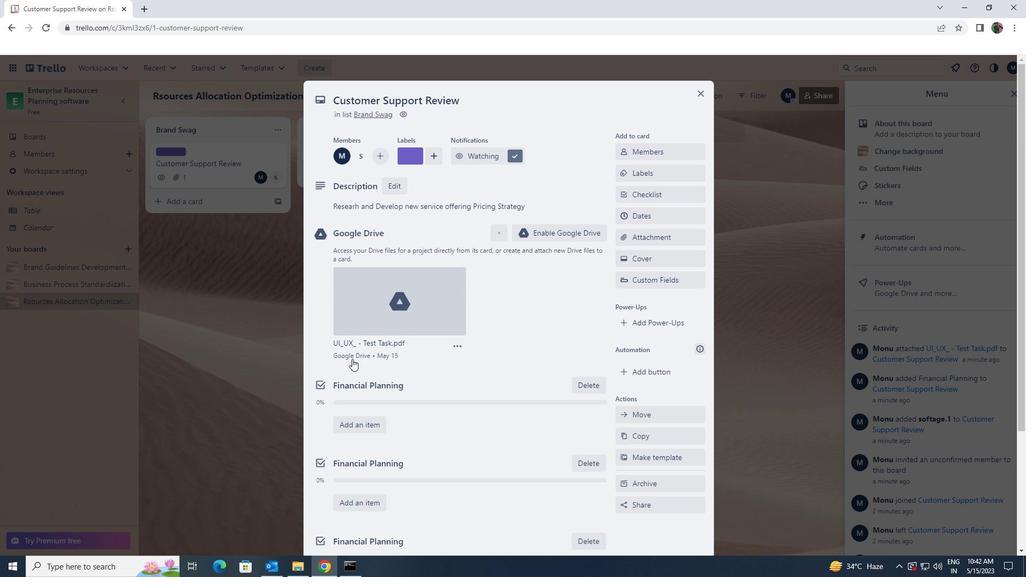 
Action: Mouse scrolled (352, 358) with delta (0, 0)
Screenshot: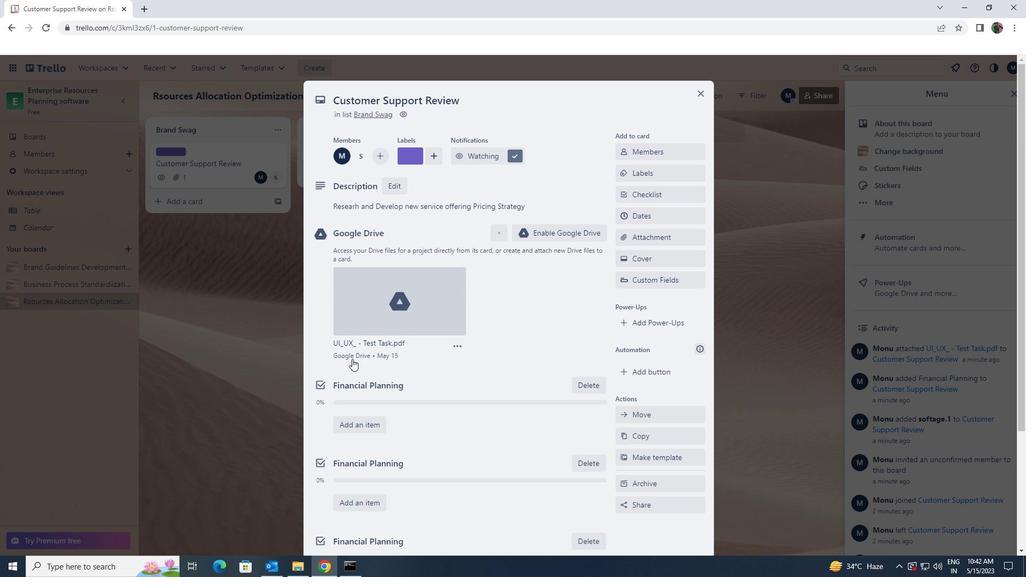 
Action: Mouse moved to (370, 483)
Screenshot: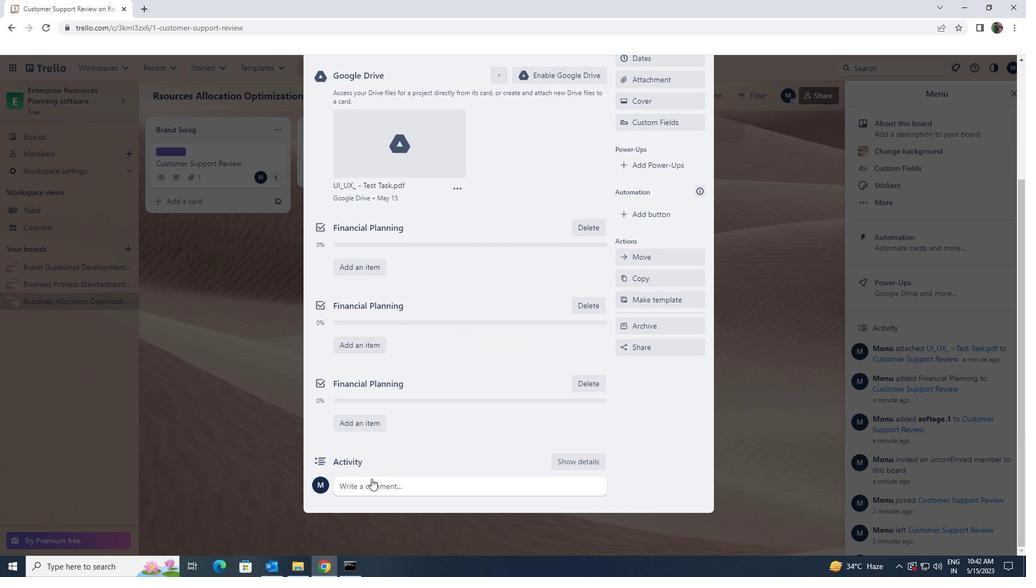 
Action: Mouse pressed left at (370, 483)
Screenshot: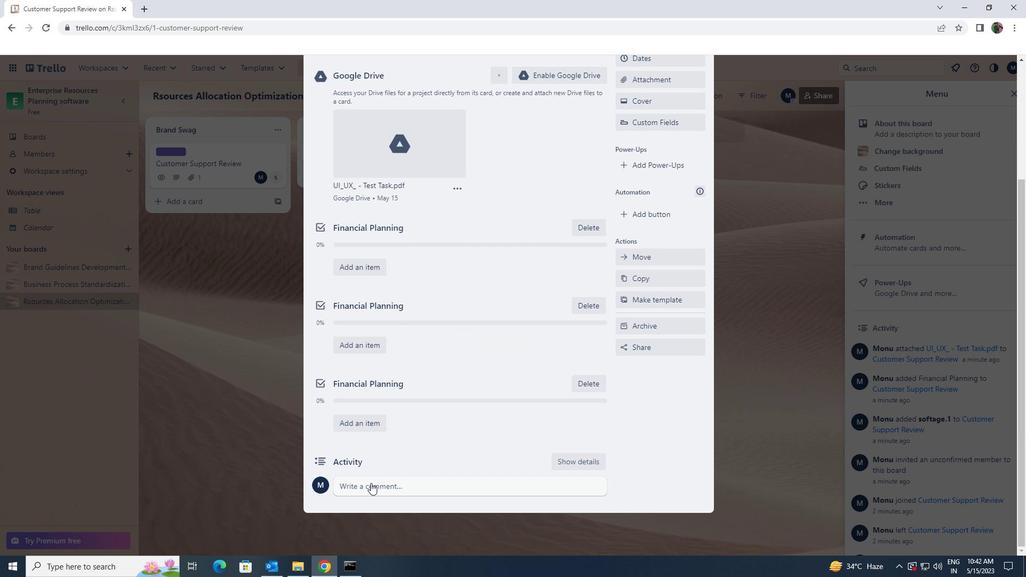 
Action: Key pressed <Key.shift>THIS<Key.space><Key.shift>TASK<Key.space><Key.shift>REQUIRES<Key.space><Key.shift>US<Key.space>TO<Key.space>BE<Key.space><Key.shift>PROACTI<Key.backspace>OVE<Key.space><Key.backspace><Key.backspace><Key.backspace><Key.backspace>IVE<Key.space><Key.shift><Key.shift><Key.shift><Key.shift><Key.shift>IN<Key.space><Key.shift>INDENTIFYING<Key.space><Key.shift>POTENTIAL<Key.space><Key.shift>RISK<Key.space>AND<Key.space>TAKING<Key.space>STEPS<Key.space>TO<Key.space>MITIGATE<Key.space>THEM
Screenshot: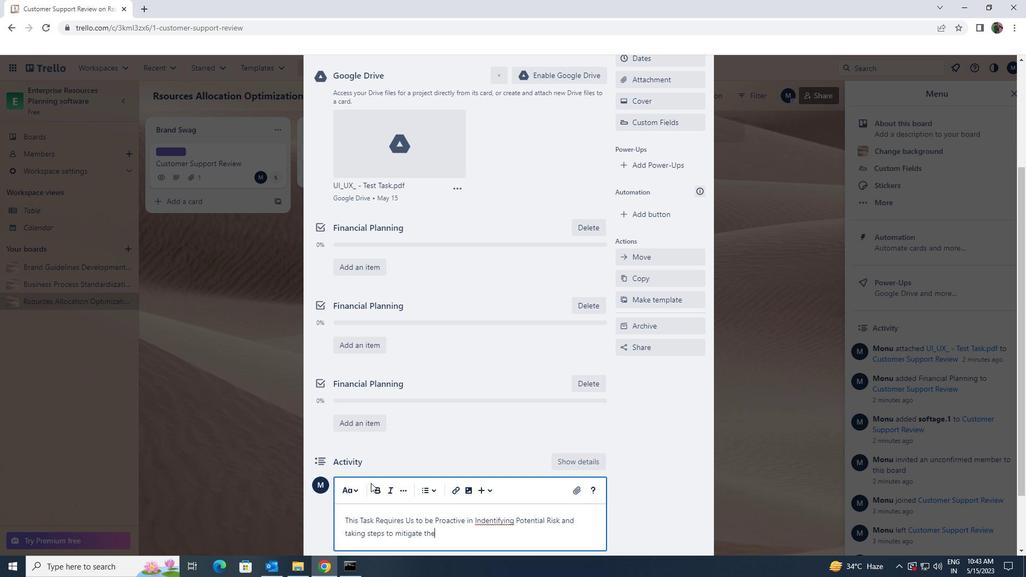
Action: Mouse scrolled (370, 482) with delta (0, 0)
Screenshot: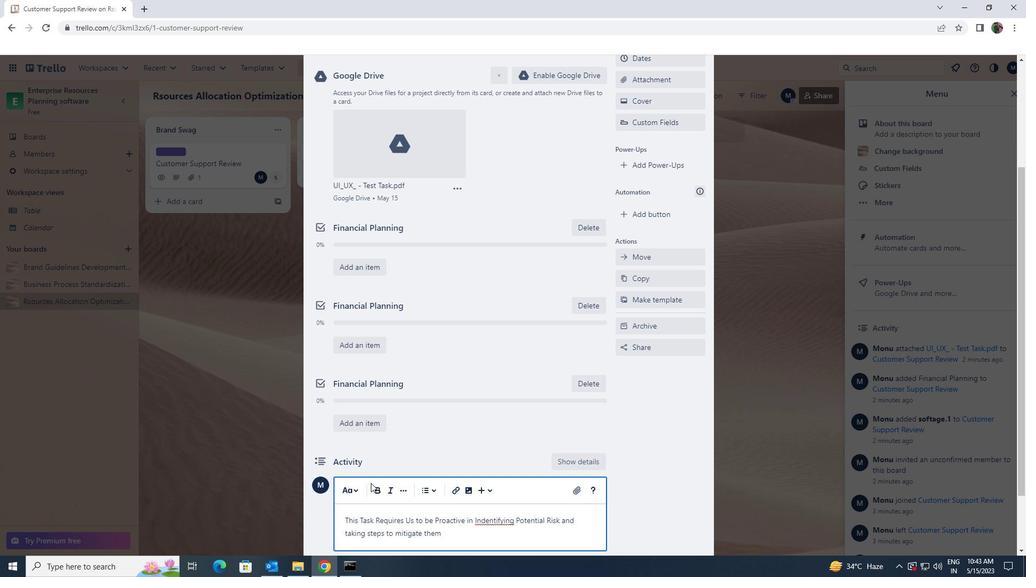 
Action: Mouse scrolled (370, 482) with delta (0, 0)
Screenshot: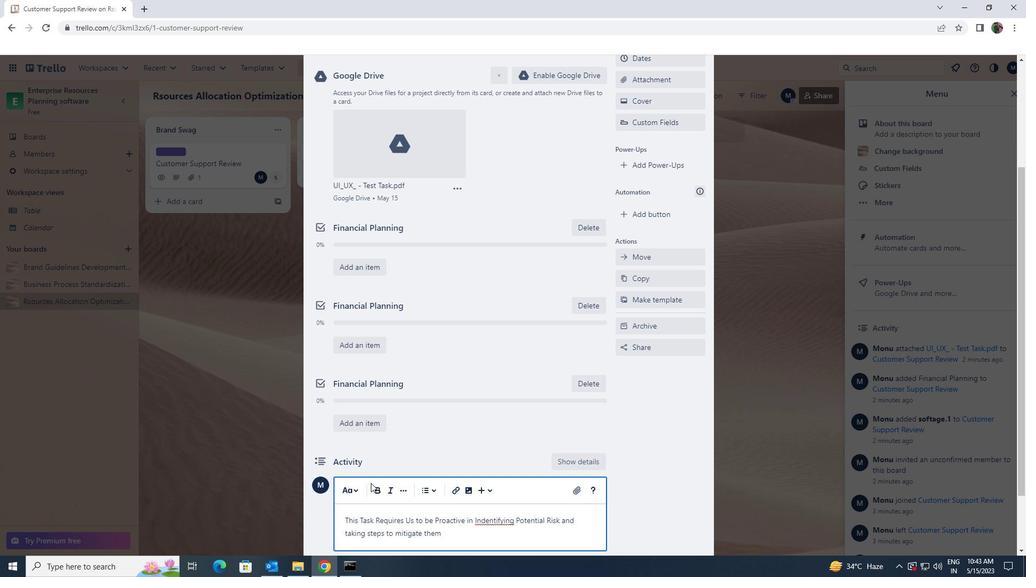 
Action: Mouse moved to (358, 489)
Screenshot: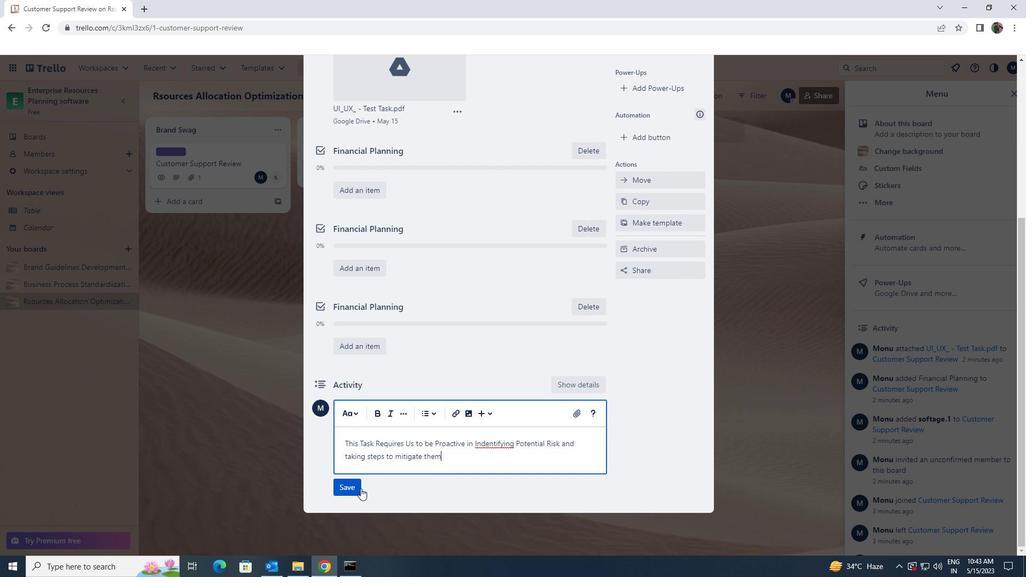 
Action: Mouse pressed left at (358, 489)
Screenshot: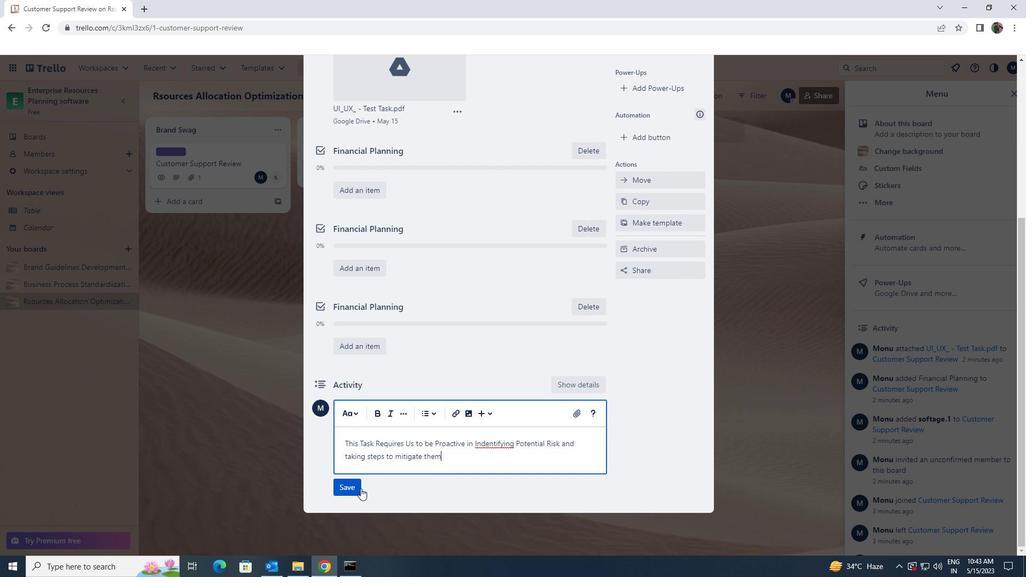 
Action: Mouse moved to (517, 442)
Screenshot: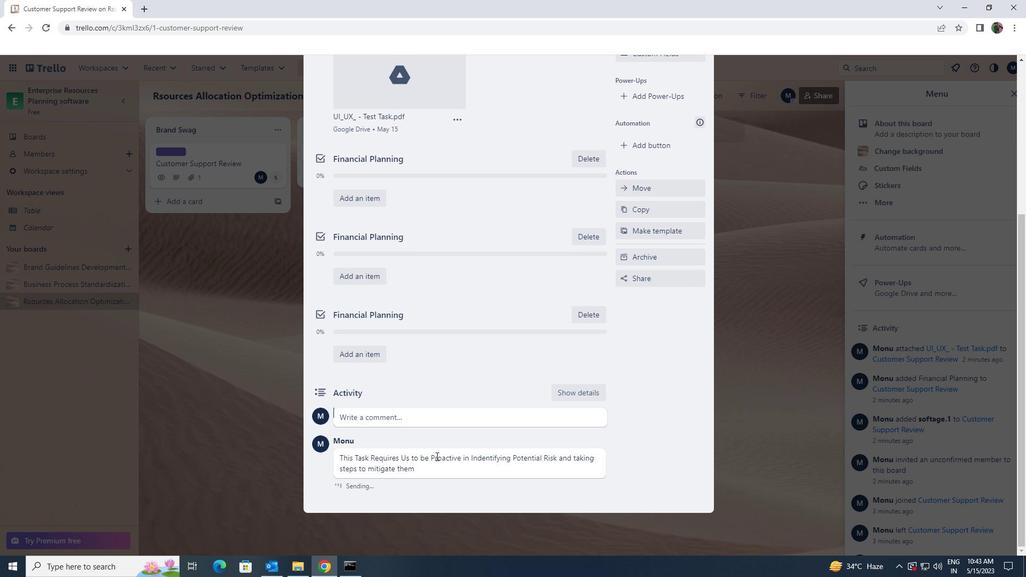 
Action: Mouse scrolled (517, 442) with delta (0, 0)
Screenshot: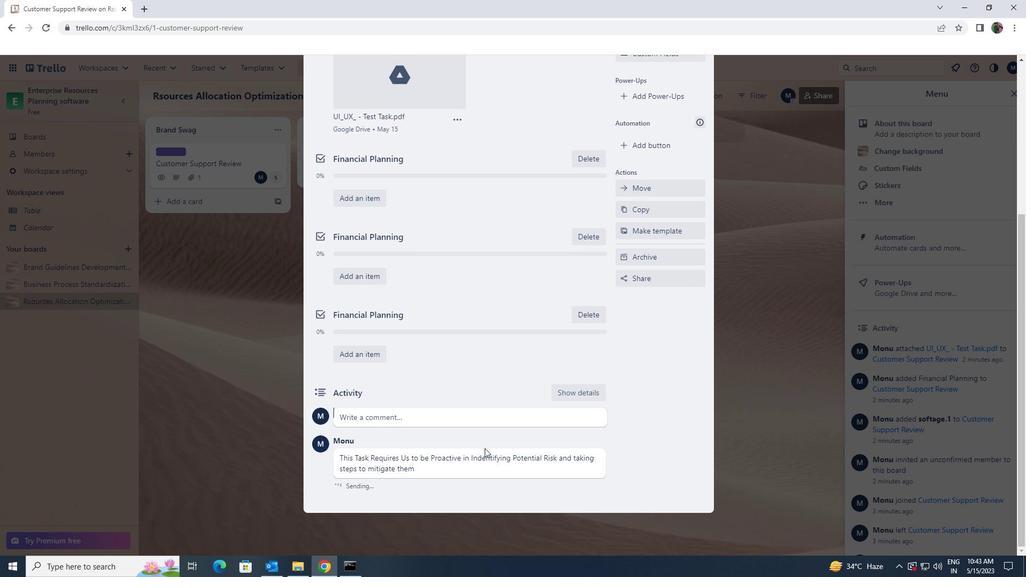 
Action: Mouse scrolled (517, 442) with delta (0, 0)
Screenshot: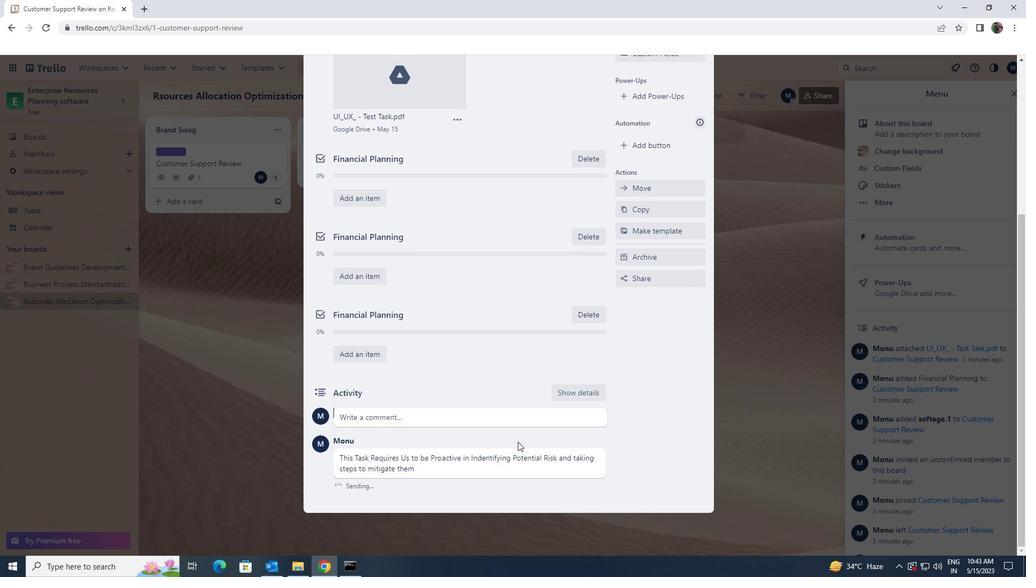 
Action: Mouse scrolled (517, 442) with delta (0, 0)
Screenshot: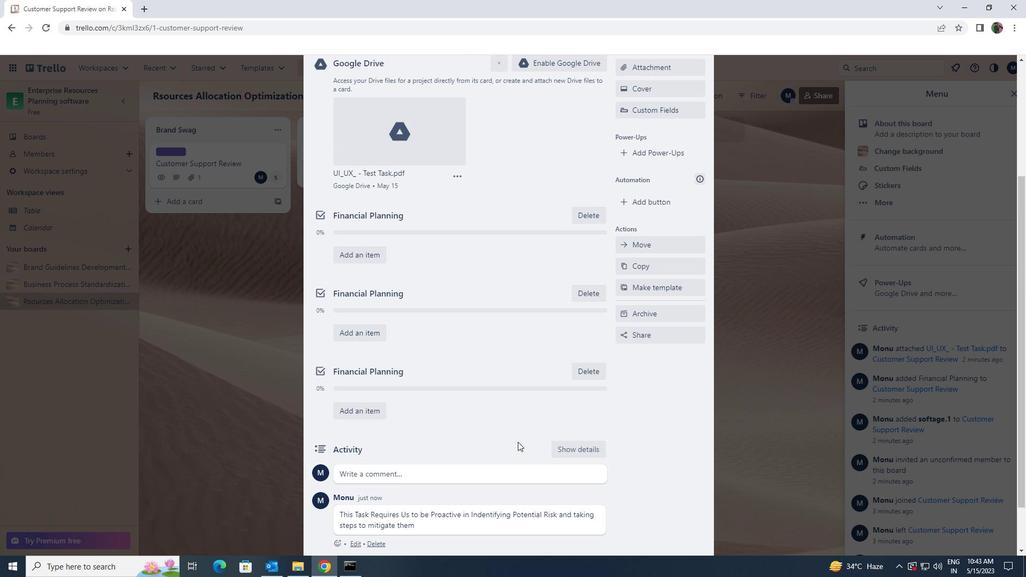 
Action: Mouse scrolled (517, 442) with delta (0, 0)
Screenshot: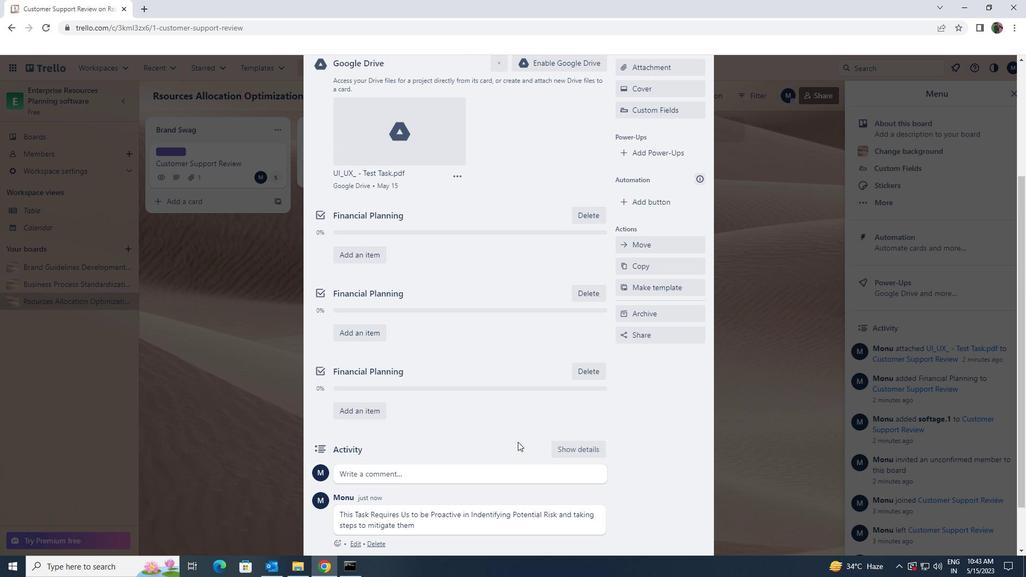 
Action: Mouse scrolled (517, 442) with delta (0, 0)
Screenshot: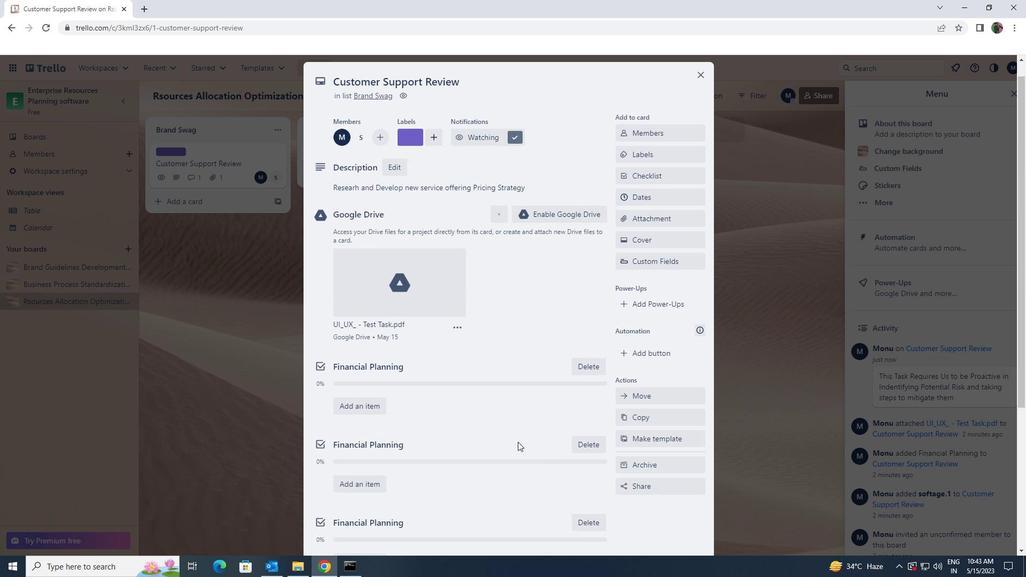 
Action: Mouse scrolled (517, 442) with delta (0, 0)
Screenshot: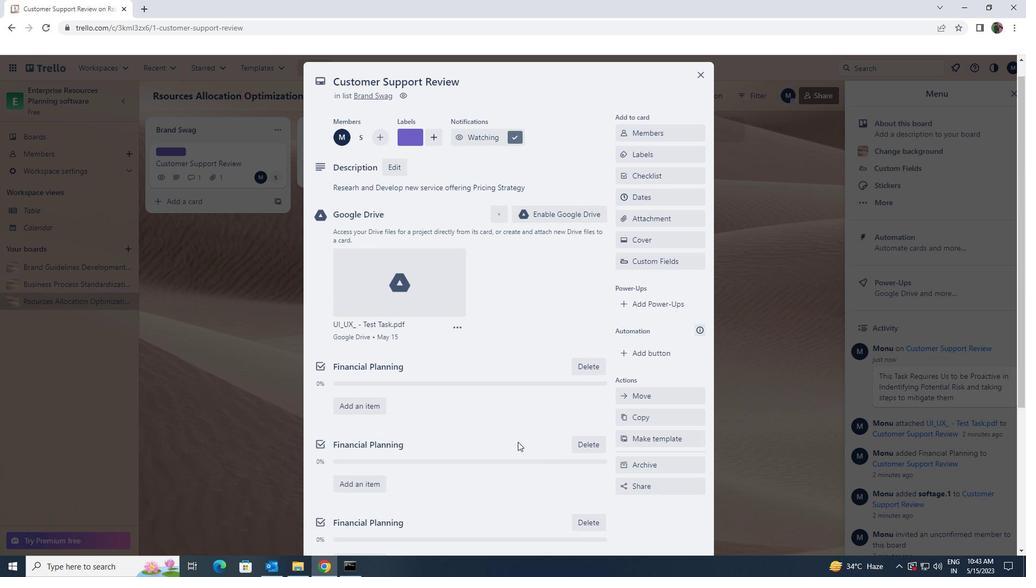 
Action: Mouse moved to (621, 221)
Screenshot: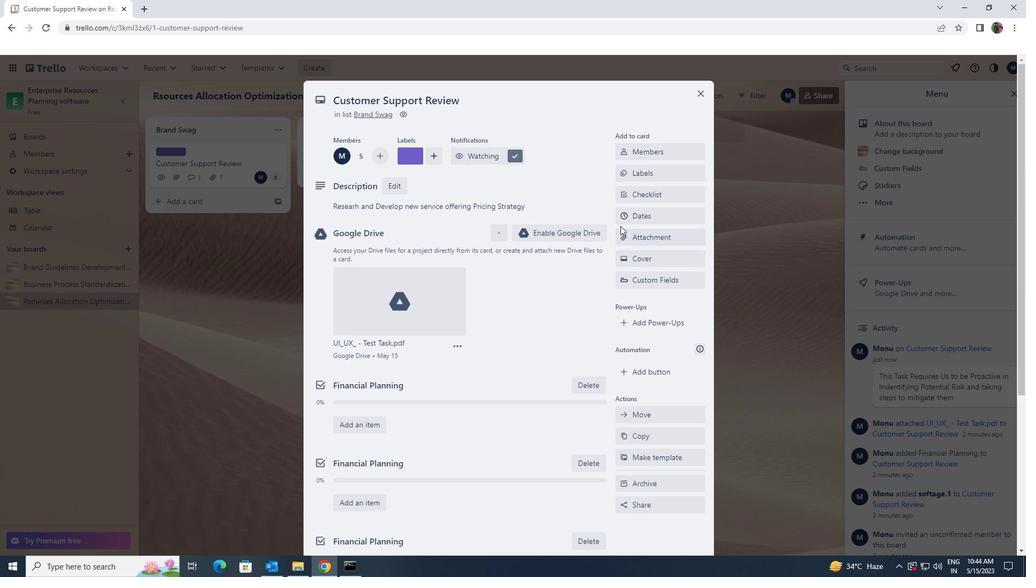 
Action: Mouse pressed left at (621, 221)
Screenshot: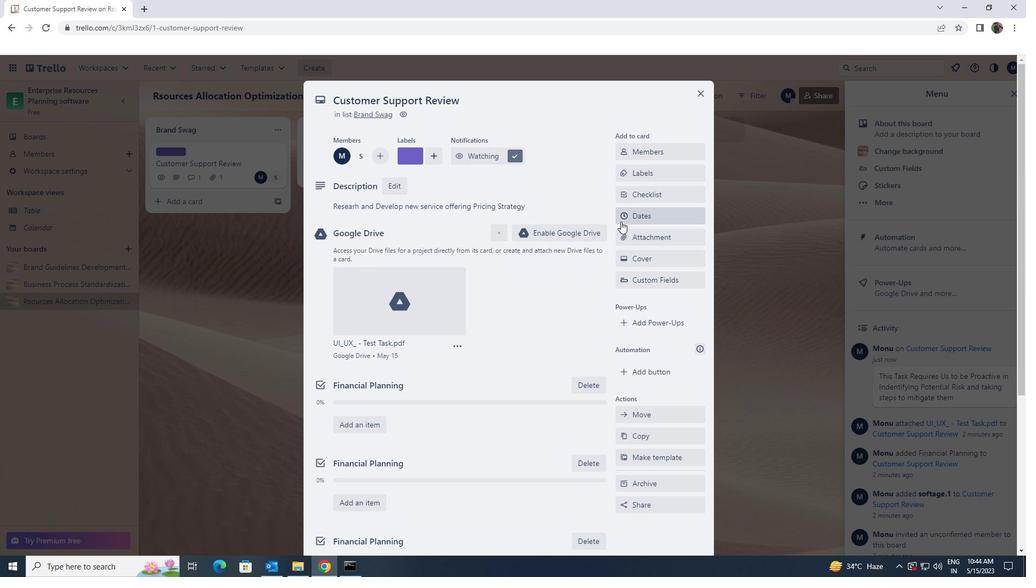 
Action: Mouse moved to (629, 289)
Screenshot: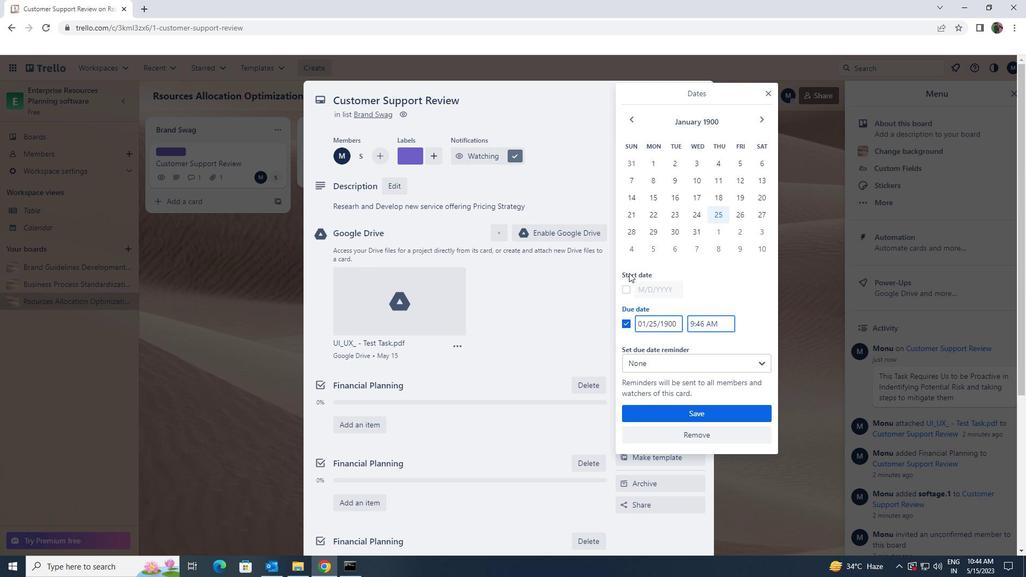 
Action: Mouse pressed left at (629, 289)
Screenshot: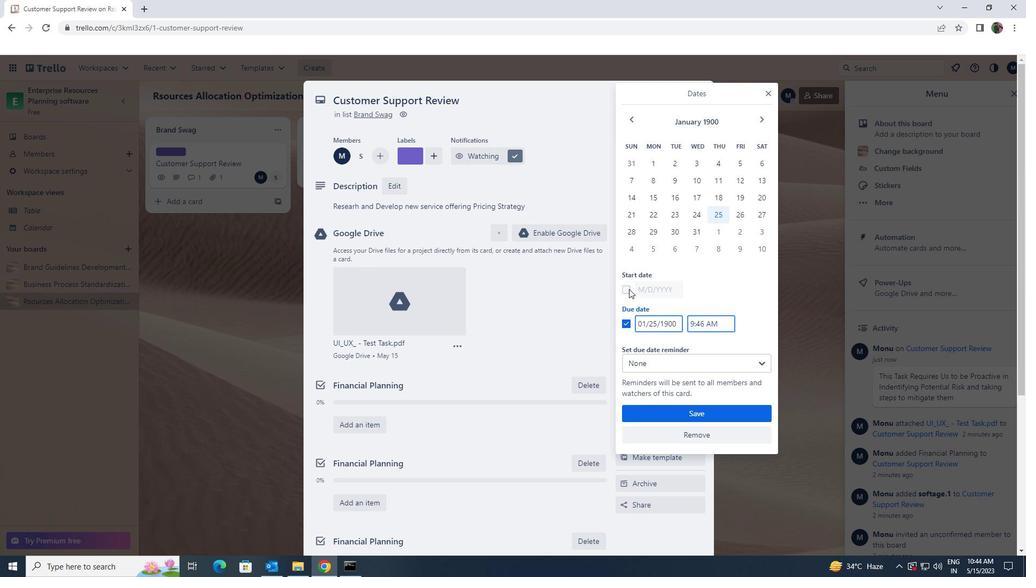 
Action: Mouse moved to (678, 288)
Screenshot: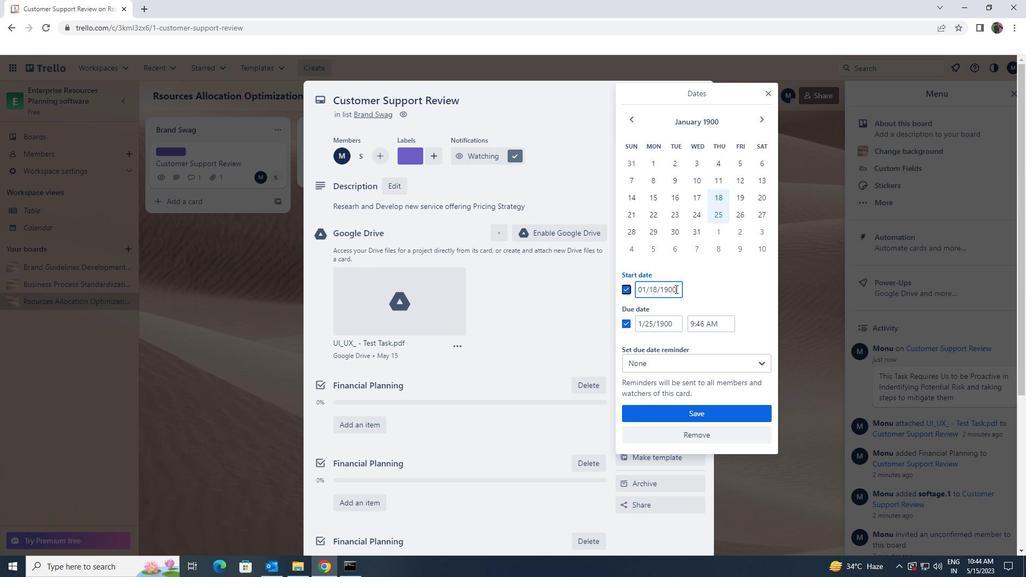 
Action: Mouse pressed left at (678, 288)
Screenshot: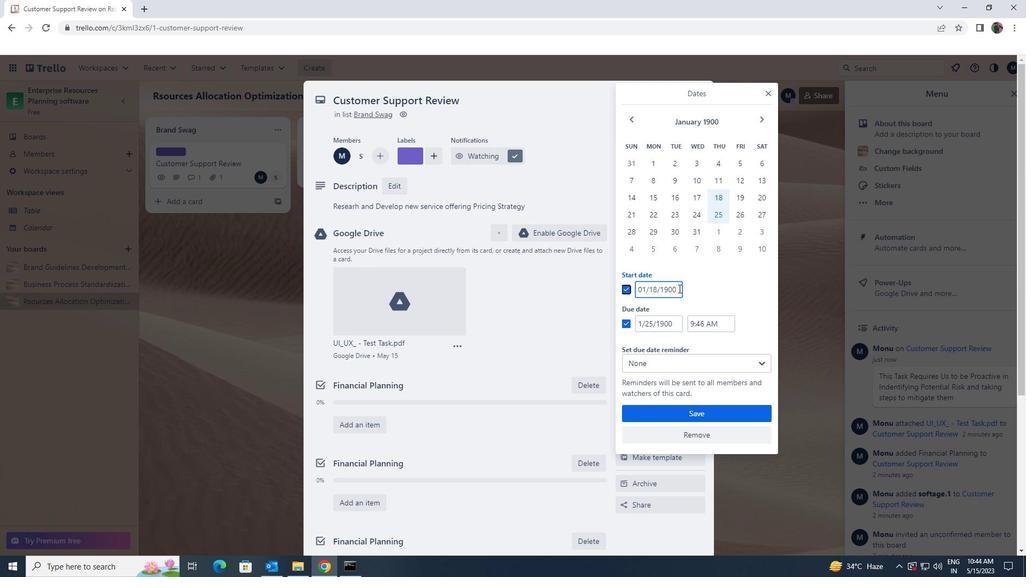 
Action: Mouse moved to (638, 288)
Screenshot: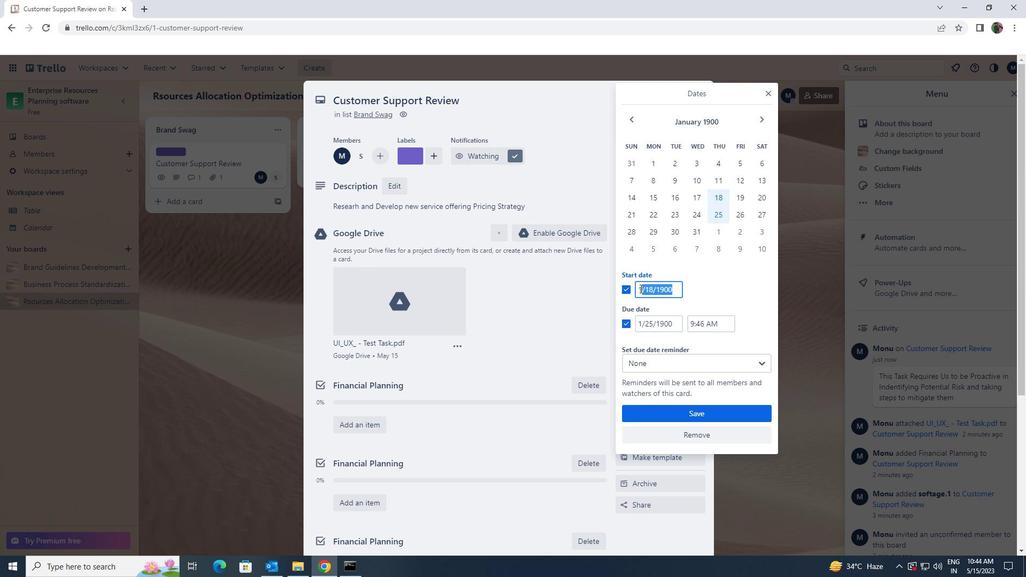 
Action: Key pressed 1/1/1900
Screenshot: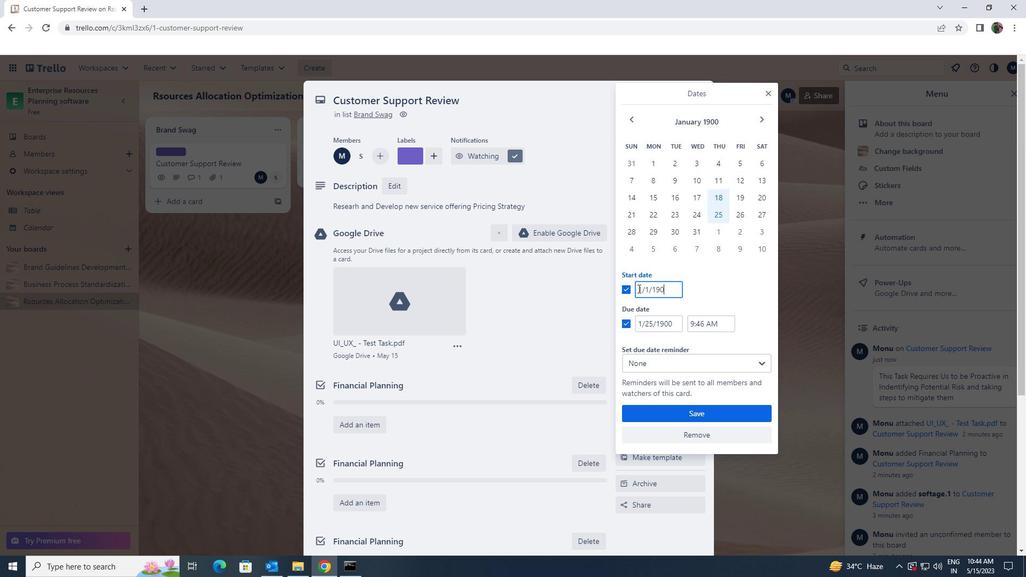 
Action: Mouse moved to (676, 321)
Screenshot: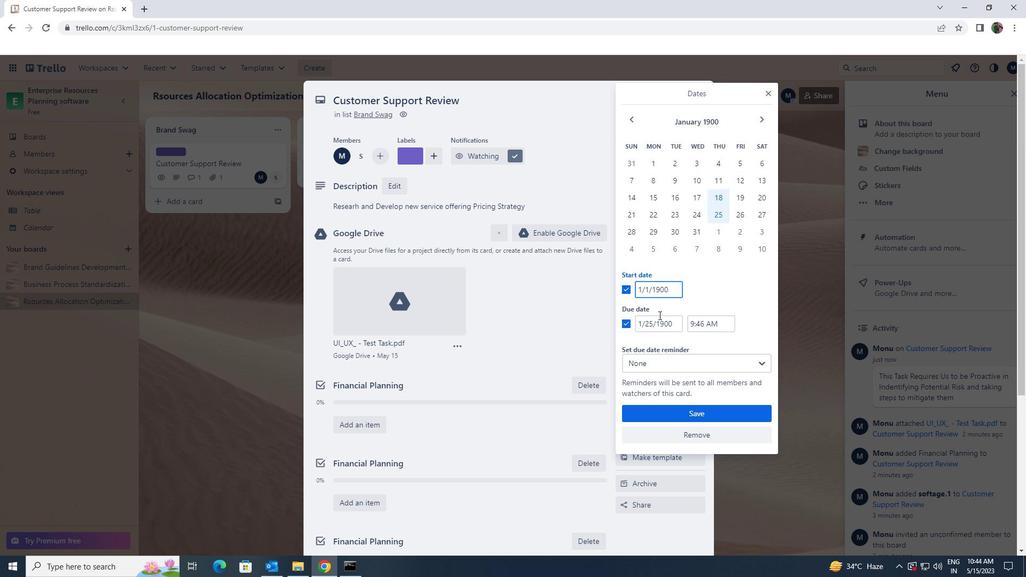 
Action: Mouse pressed left at (676, 321)
Screenshot: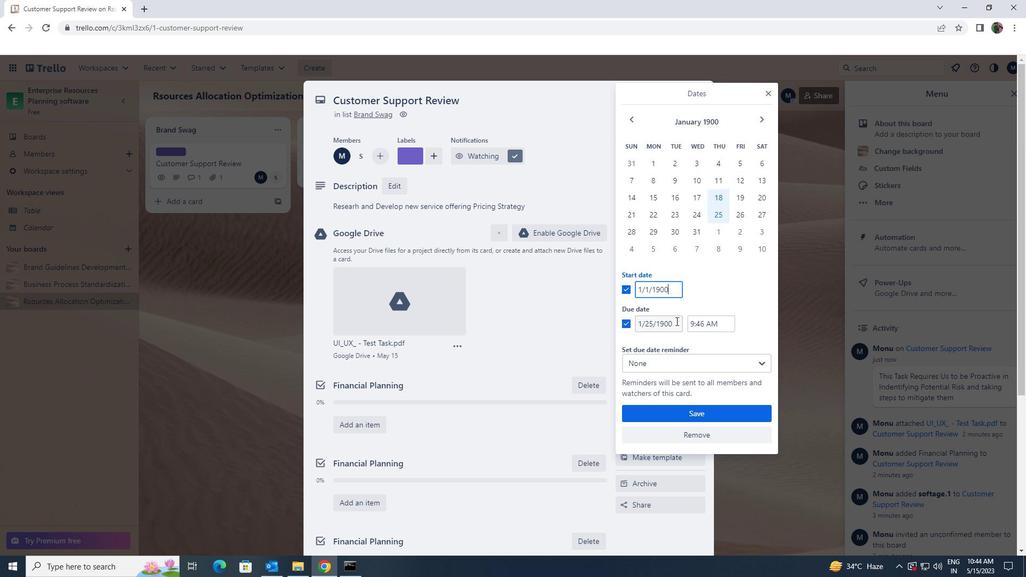 
Action: Mouse moved to (627, 325)
Screenshot: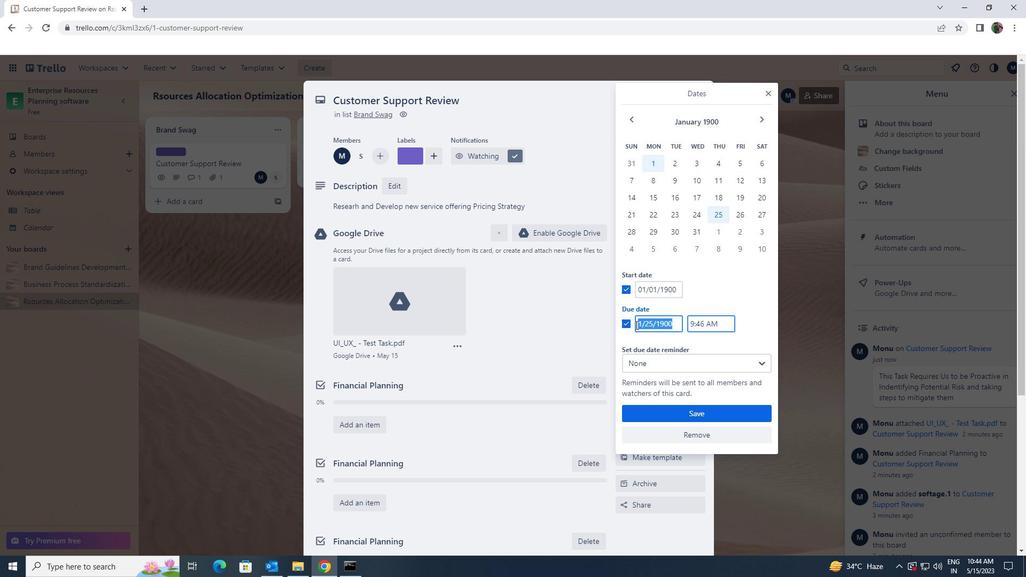 
Action: Key pressed 1/8/1900
Screenshot: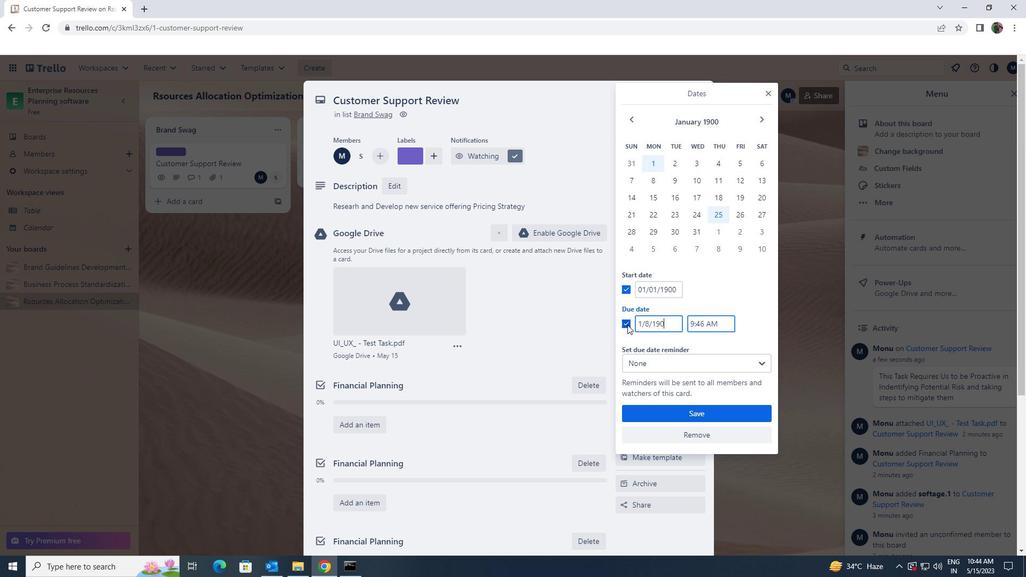 
Action: Mouse moved to (652, 407)
Screenshot: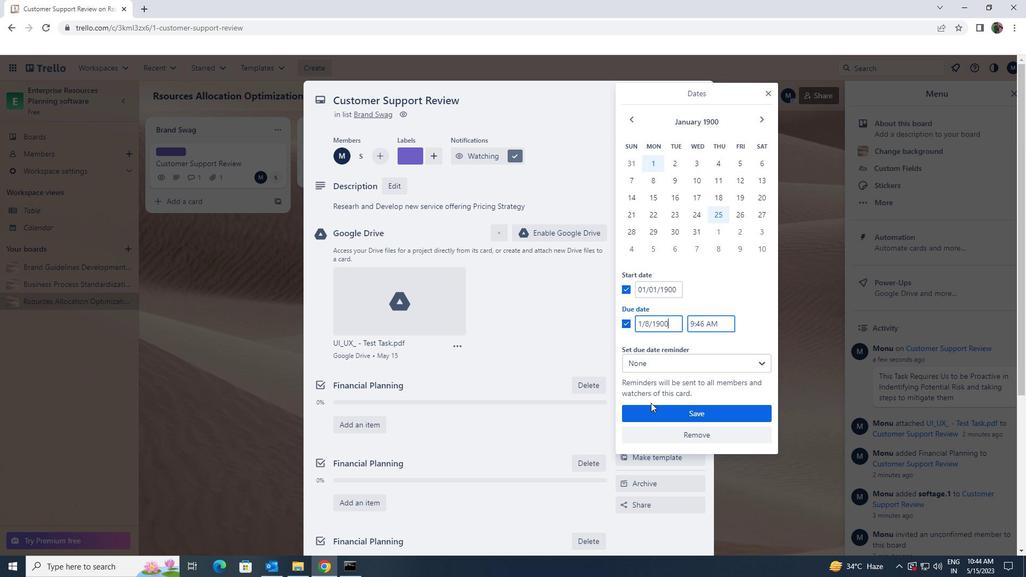 
Action: Mouse pressed left at (652, 407)
Screenshot: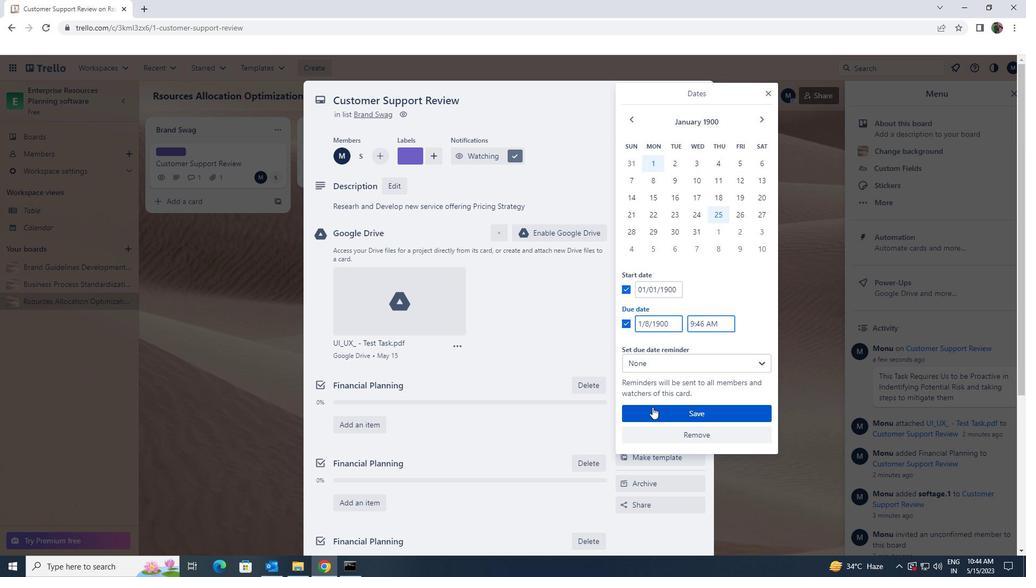 
